 Task: Look for space in Clearfield, United States from 15th June, 2023 to 21st June, 2023 for 5 adults in price range Rs.14000 to Rs.25000. Place can be entire place with 3 bedrooms having 3 beds and 3 bathrooms. Property type can be house, flat, guest house. Booking option can be shelf check-in. Required host language is English.
Action: Mouse moved to (422, 88)
Screenshot: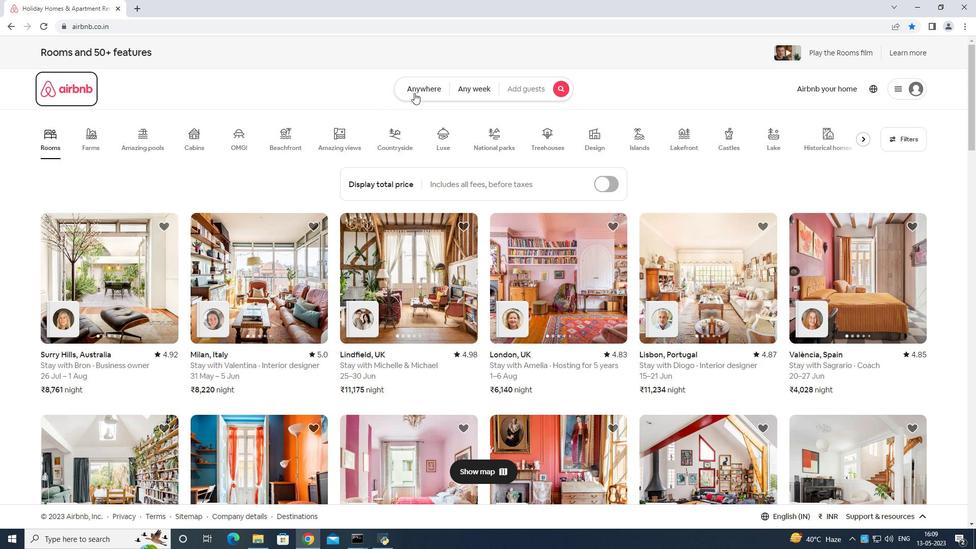 
Action: Mouse pressed left at (422, 88)
Screenshot: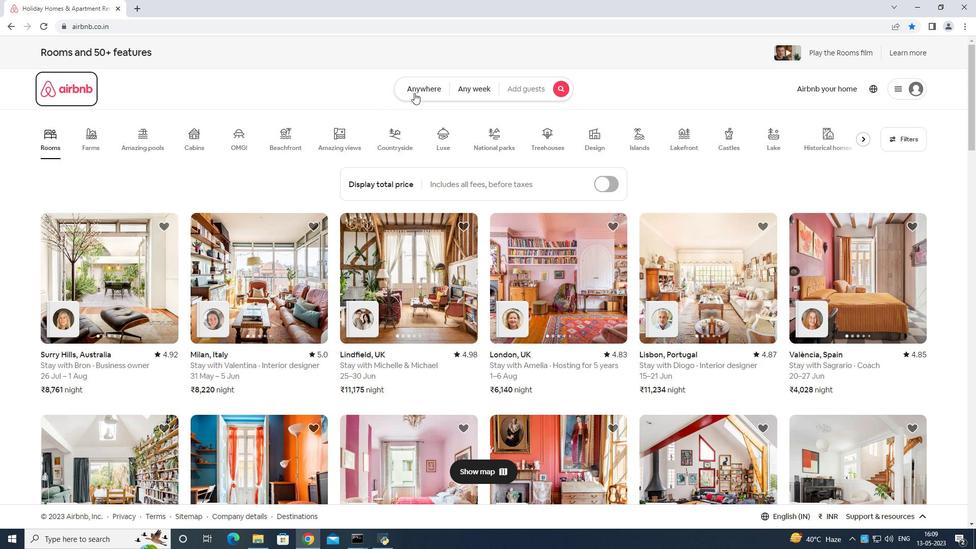 
Action: Mouse moved to (355, 124)
Screenshot: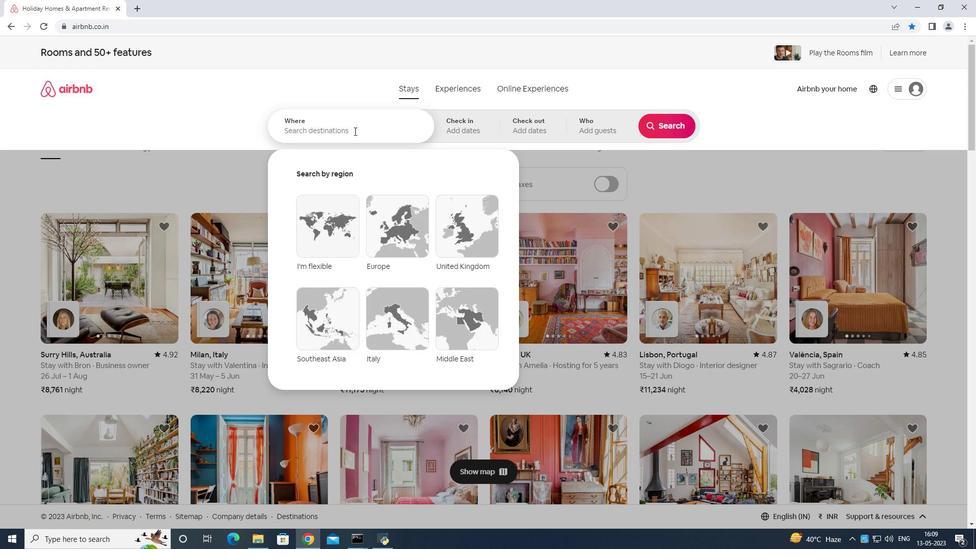
Action: Mouse pressed left at (355, 124)
Screenshot: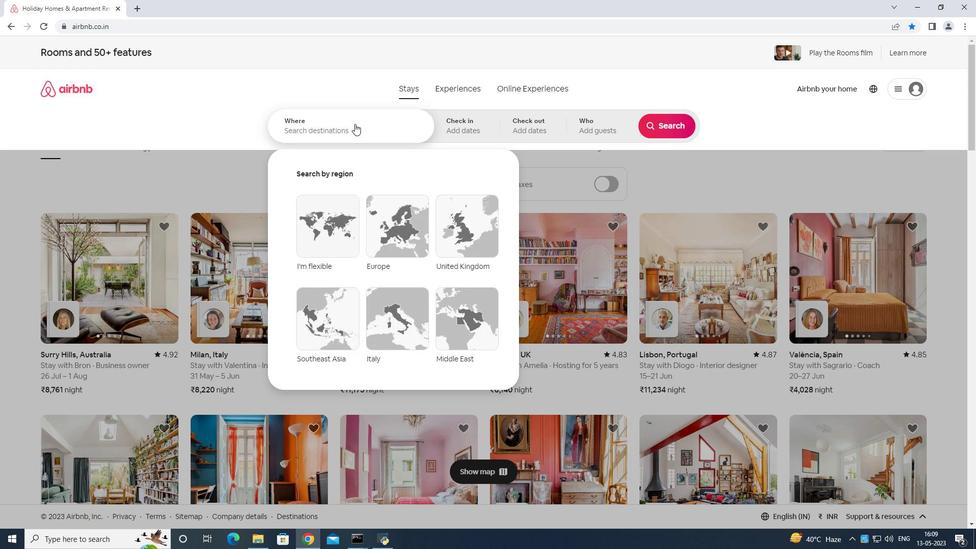 
Action: Mouse moved to (355, 124)
Screenshot: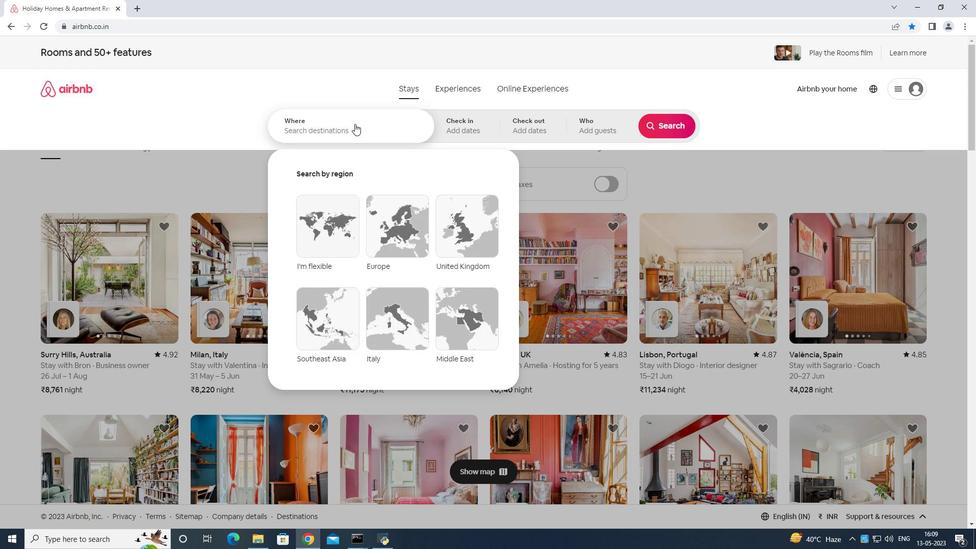 
Action: Key pressed <Key.shift>Clearfield<Key.space>united<Key.space>stt<Key.backspace>ates<Key.enter>
Screenshot: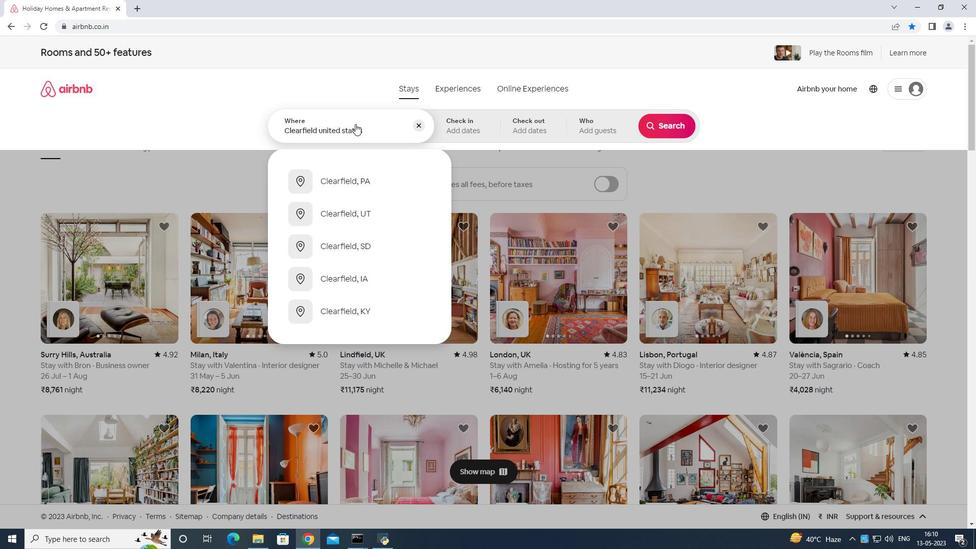 
Action: Mouse moved to (609, 298)
Screenshot: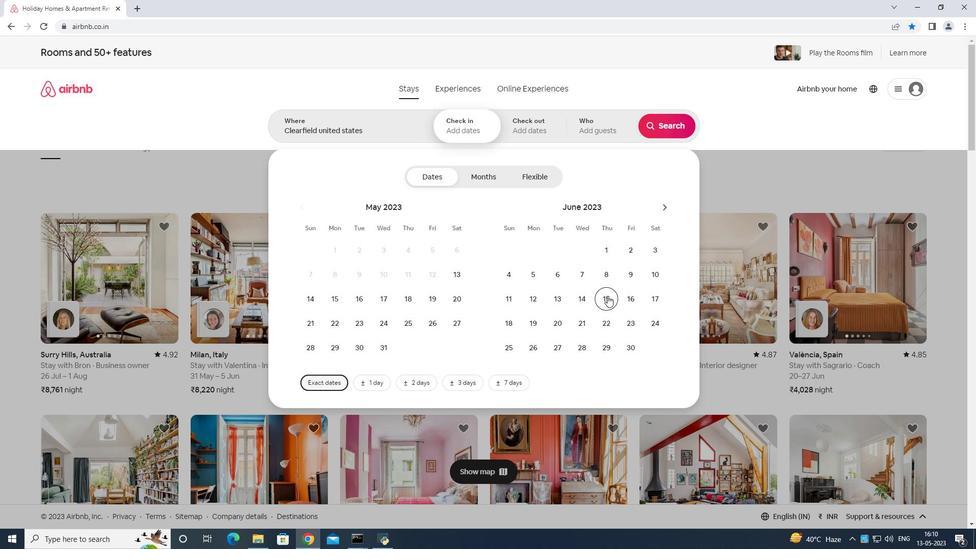 
Action: Mouse pressed left at (609, 298)
Screenshot: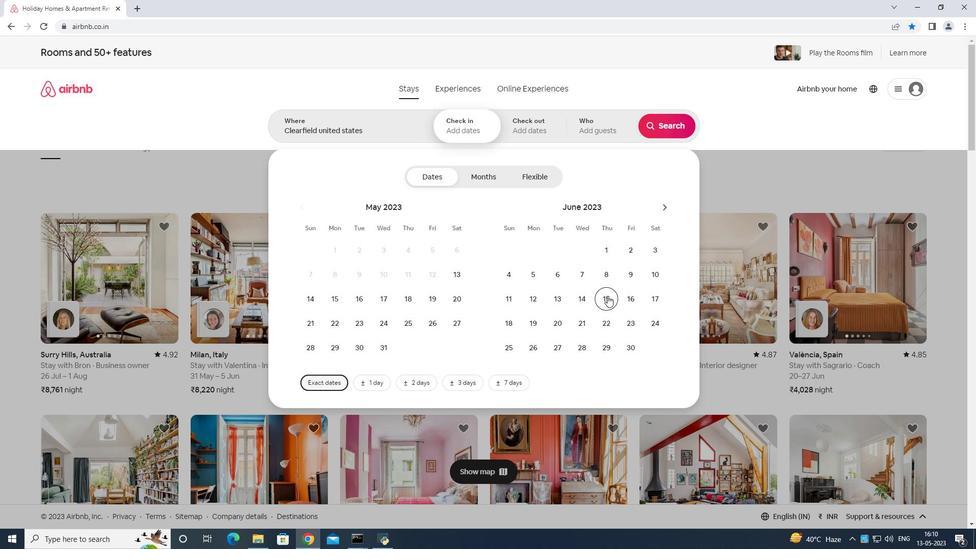 
Action: Mouse moved to (578, 315)
Screenshot: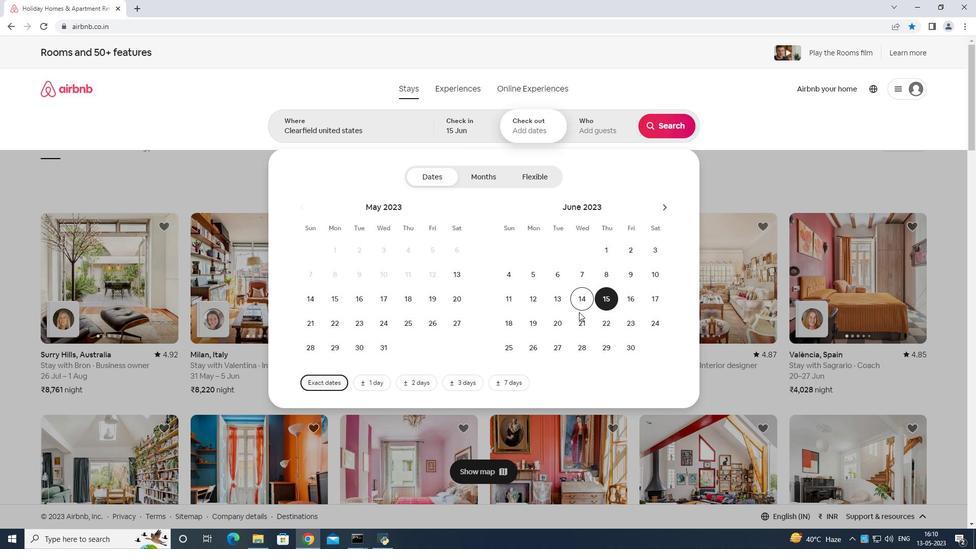 
Action: Mouse pressed left at (578, 315)
Screenshot: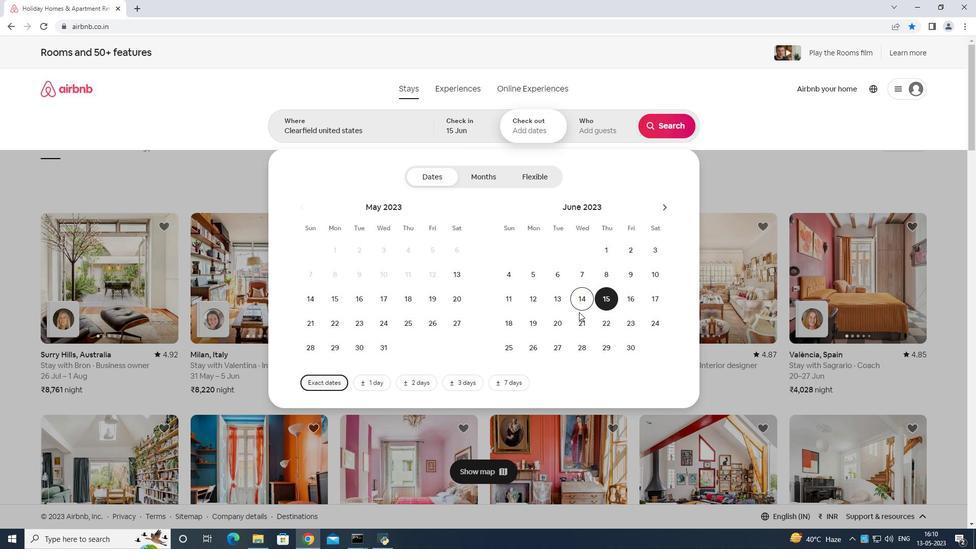 
Action: Mouse moved to (611, 117)
Screenshot: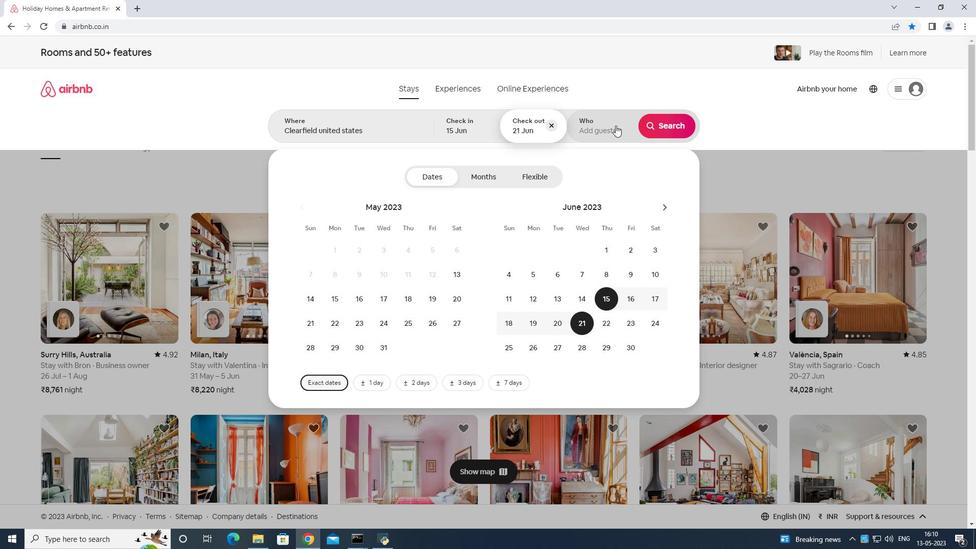 
Action: Mouse pressed left at (611, 117)
Screenshot: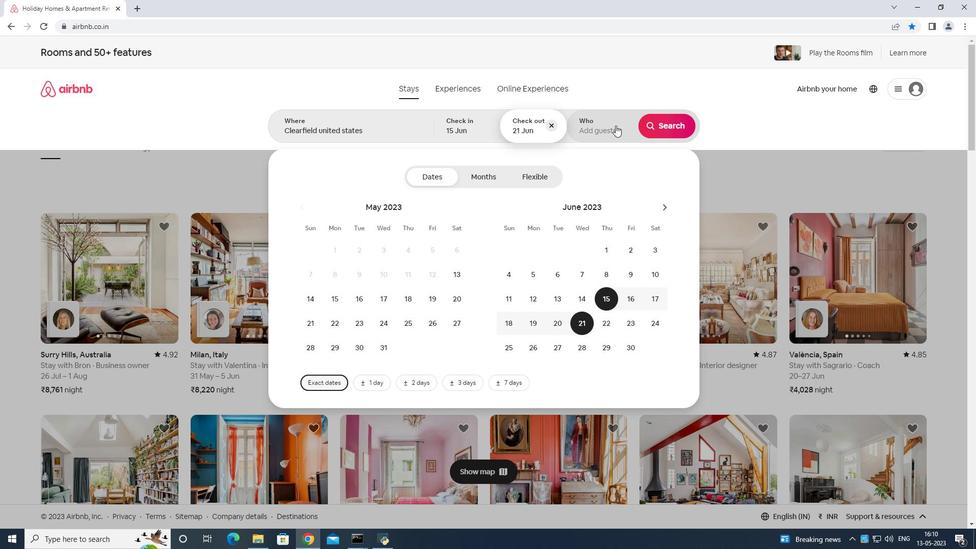 
Action: Mouse moved to (671, 174)
Screenshot: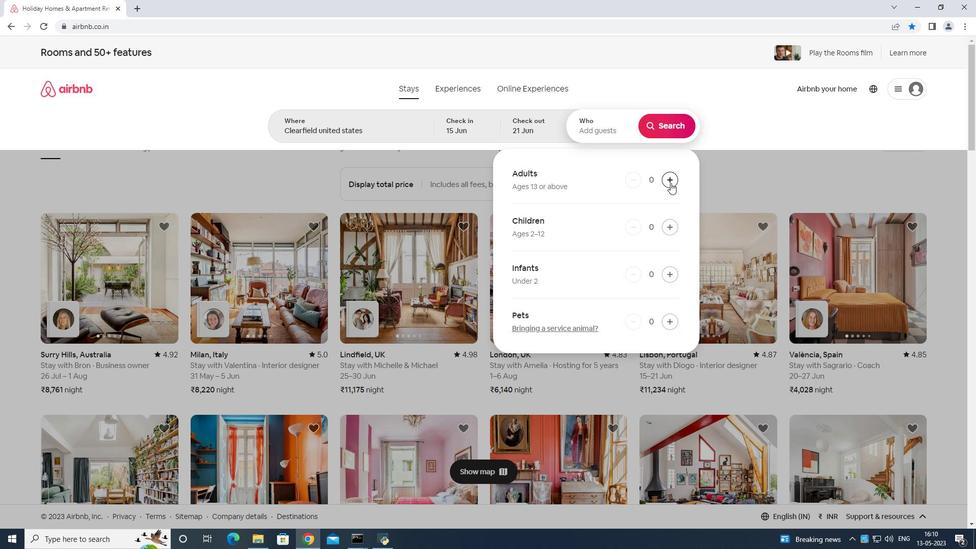 
Action: Mouse pressed left at (671, 174)
Screenshot: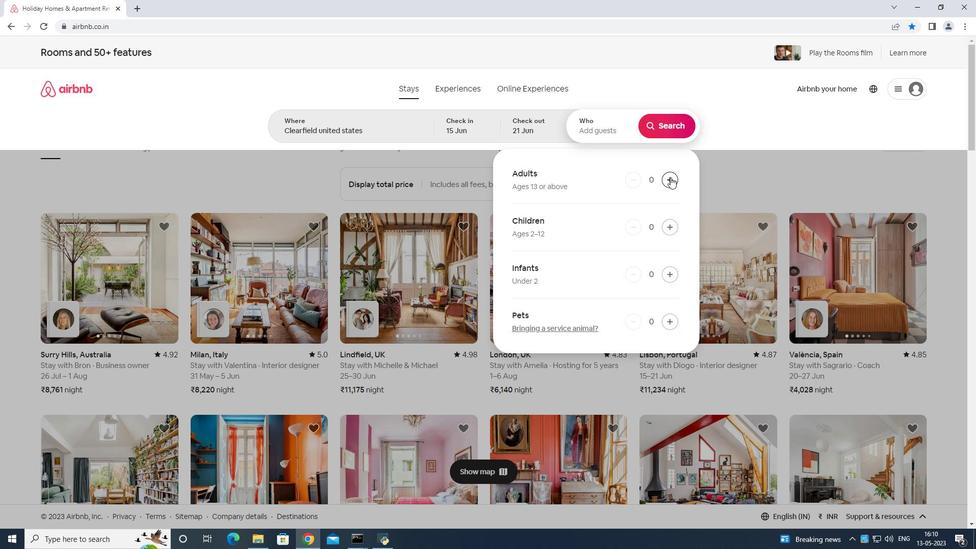 
Action: Mouse pressed left at (671, 174)
Screenshot: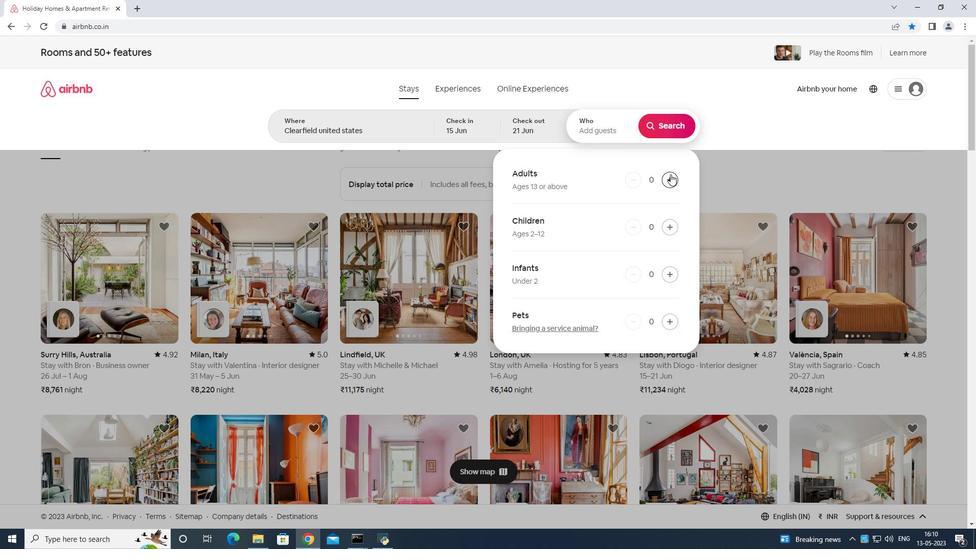 
Action: Mouse moved to (671, 174)
Screenshot: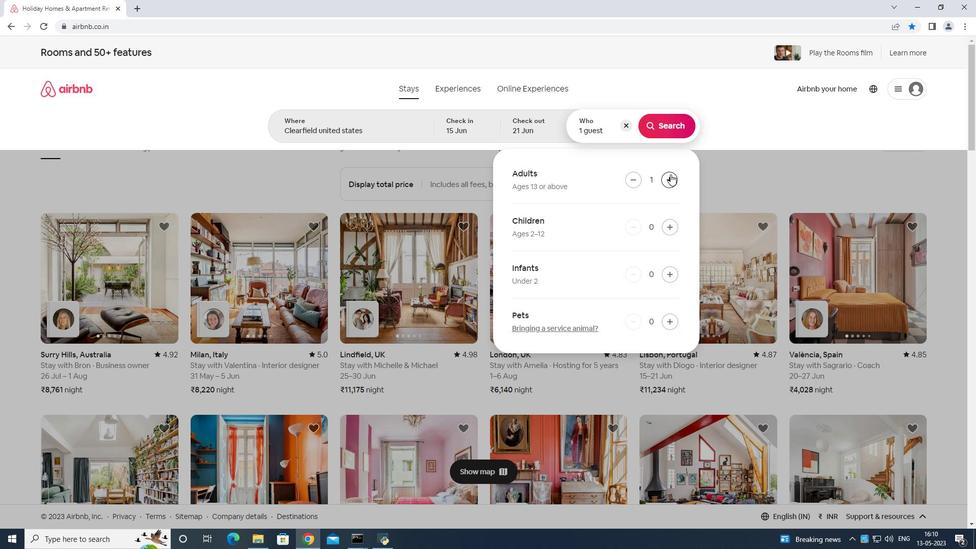 
Action: Mouse pressed left at (671, 174)
Screenshot: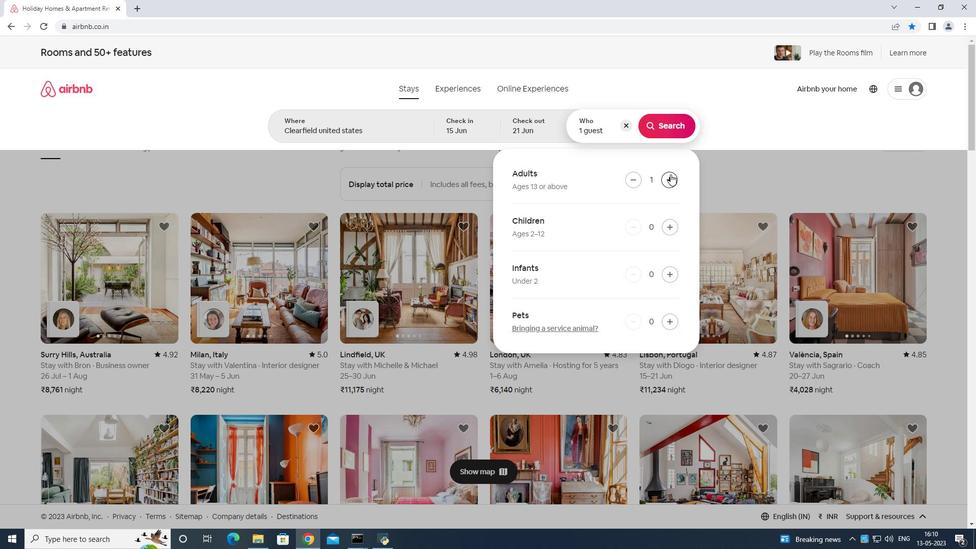 
Action: Mouse moved to (671, 174)
Screenshot: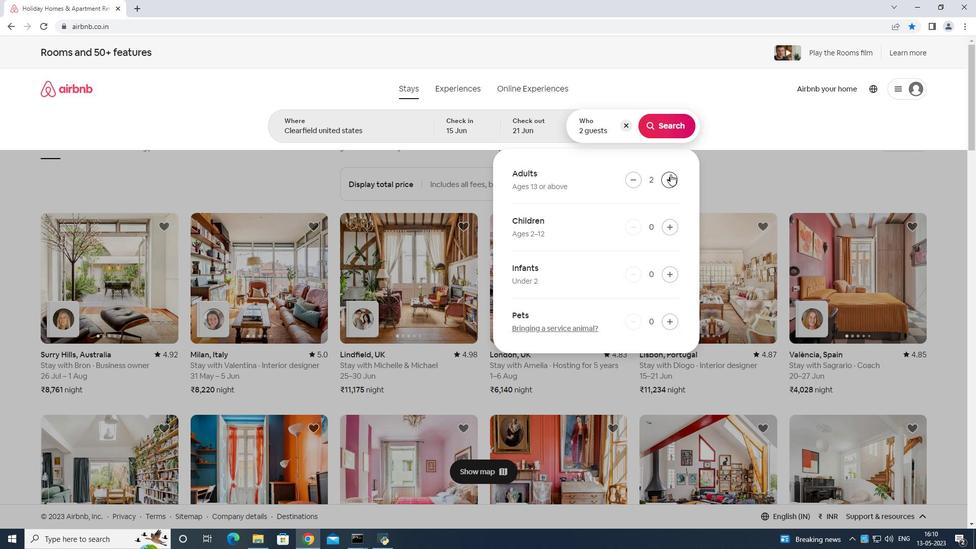 
Action: Mouse pressed left at (671, 174)
Screenshot: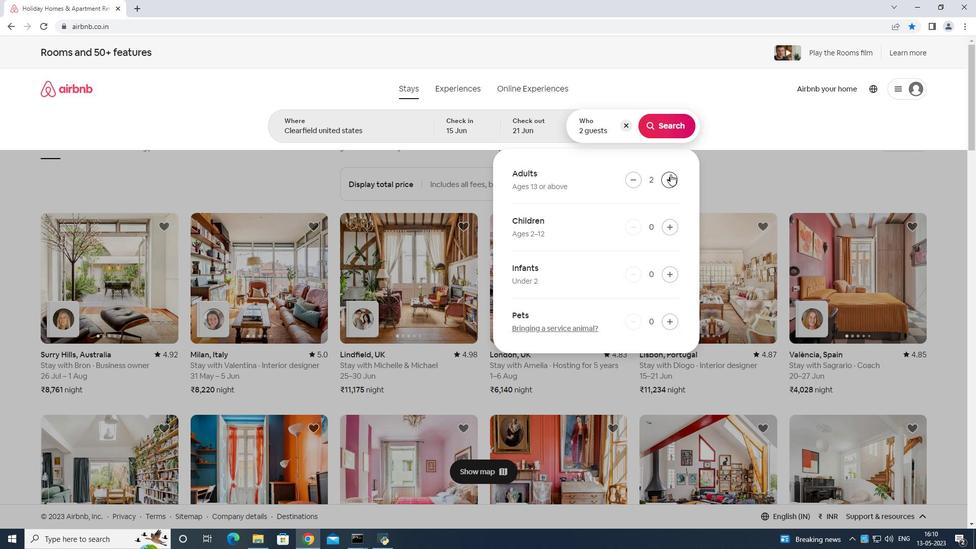 
Action: Mouse moved to (670, 174)
Screenshot: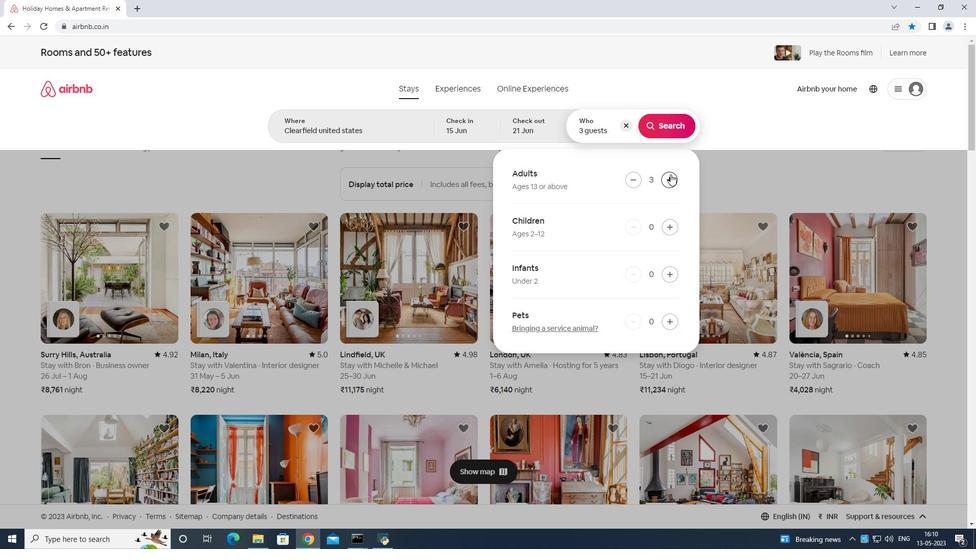 
Action: Mouse pressed left at (670, 174)
Screenshot: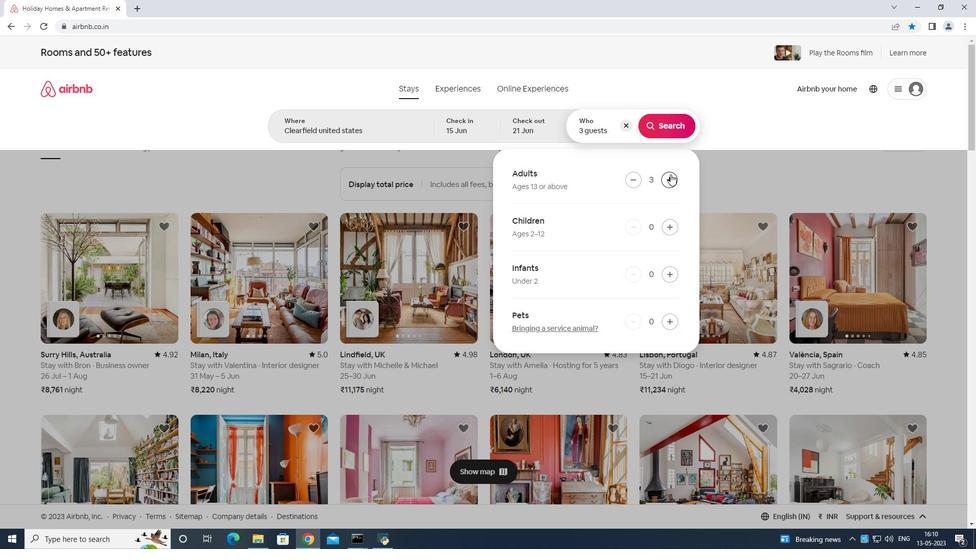 
Action: Mouse moved to (671, 126)
Screenshot: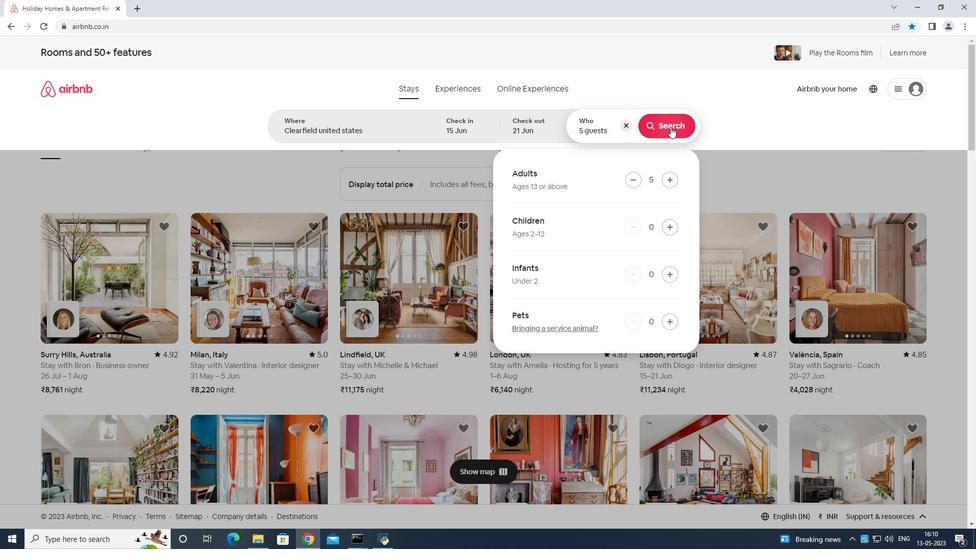
Action: Mouse pressed left at (671, 126)
Screenshot: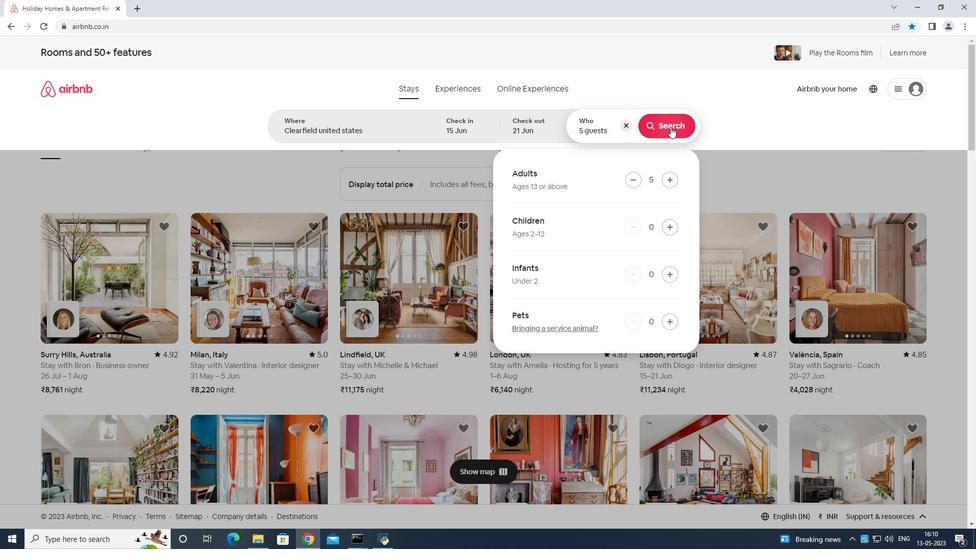 
Action: Mouse moved to (928, 88)
Screenshot: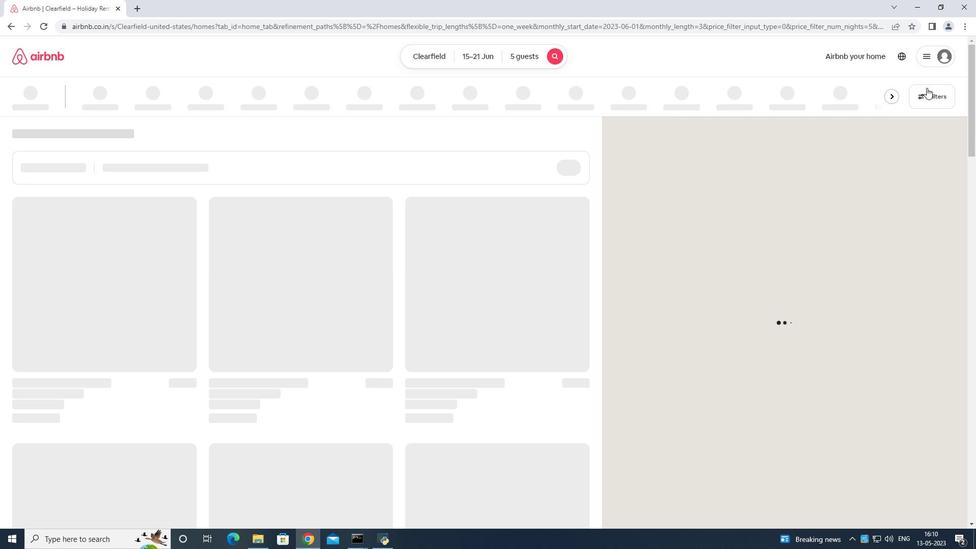 
Action: Mouse pressed left at (928, 88)
Screenshot: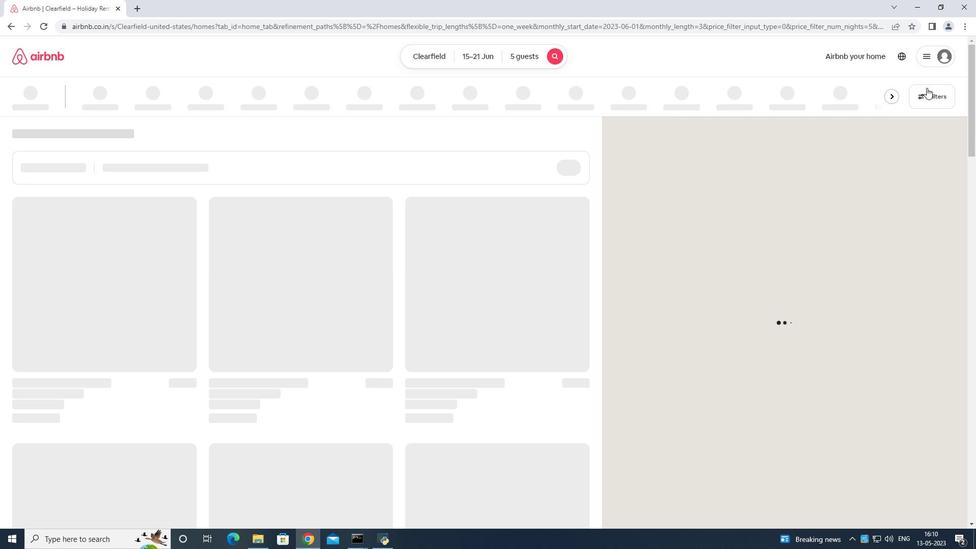 
Action: Mouse moved to (417, 345)
Screenshot: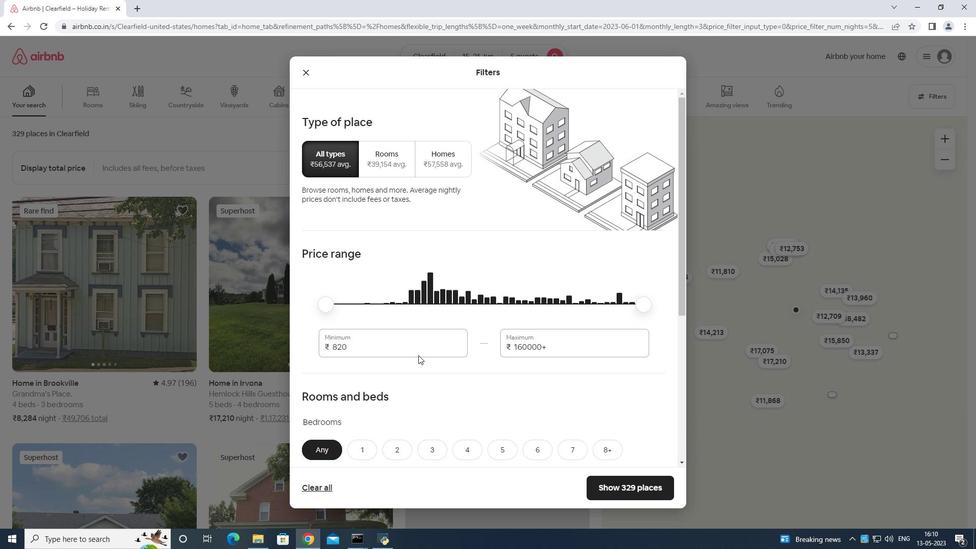 
Action: Mouse pressed left at (417, 345)
Screenshot: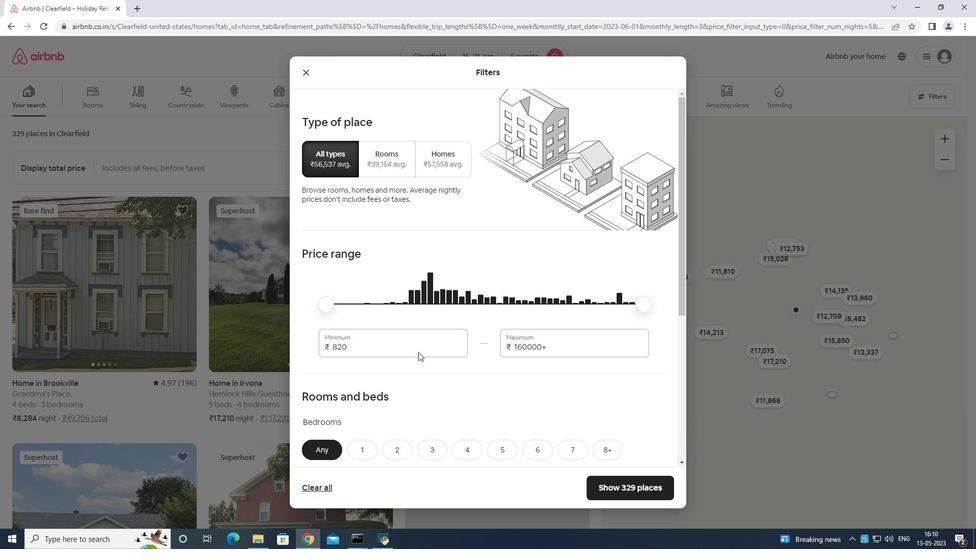 
Action: Mouse moved to (428, 336)
Screenshot: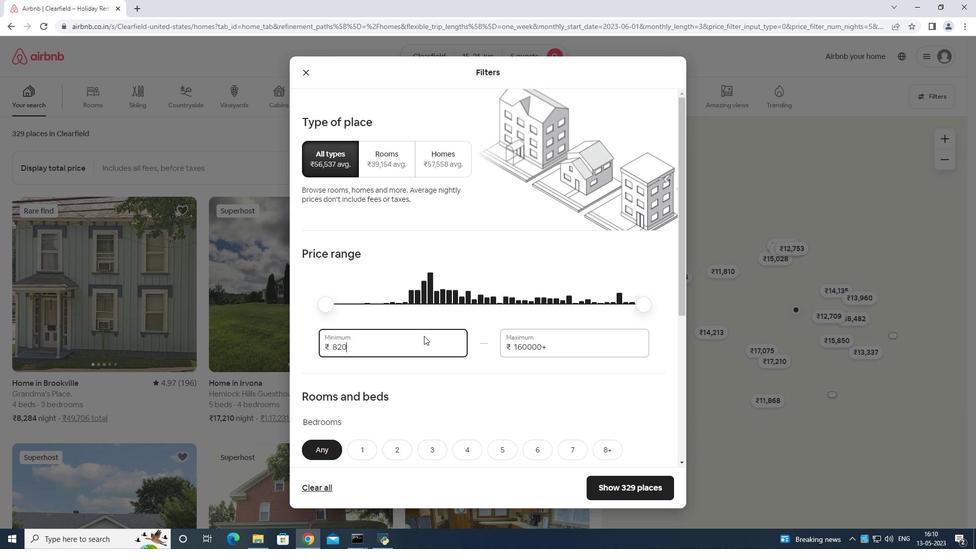 
Action: Key pressed <Key.backspace>
Screenshot: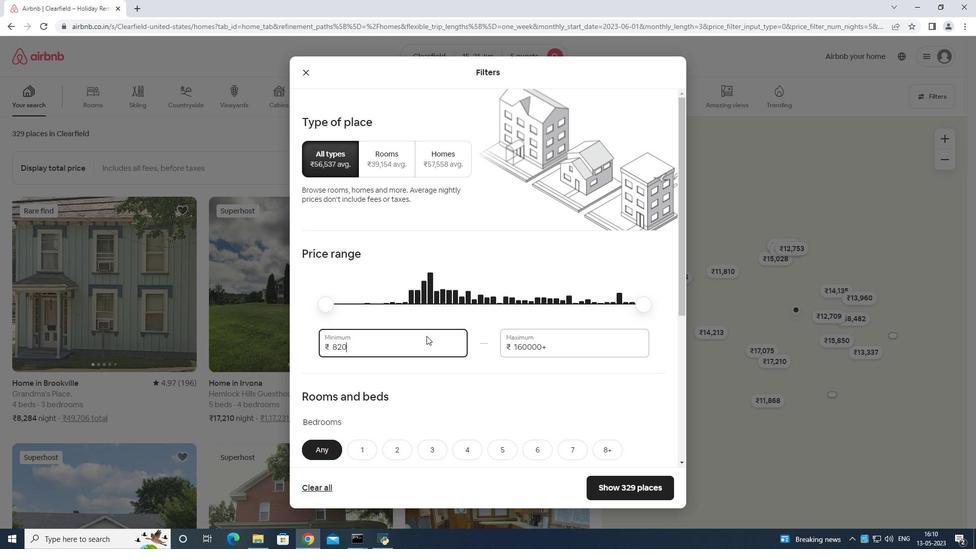 
Action: Mouse moved to (432, 333)
Screenshot: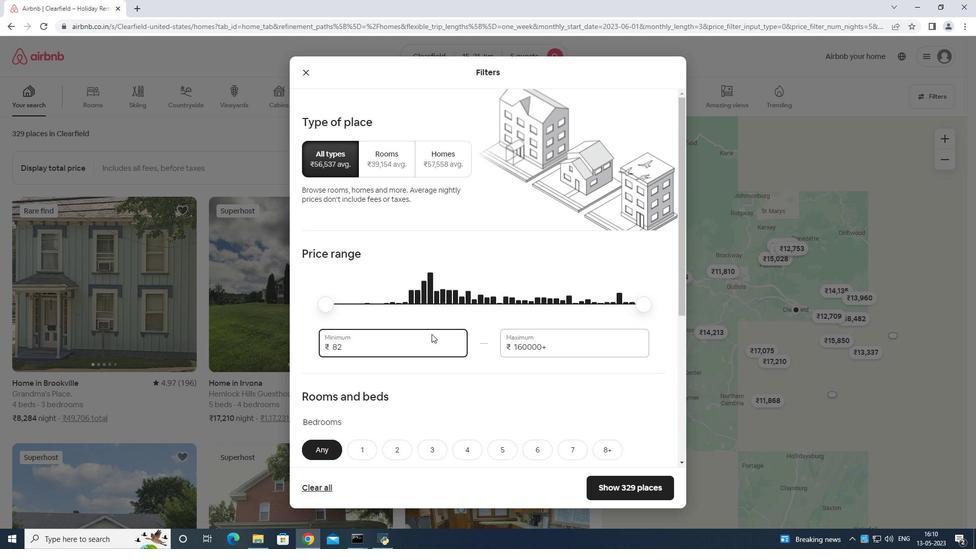 
Action: Key pressed <Key.backspace>
Screenshot: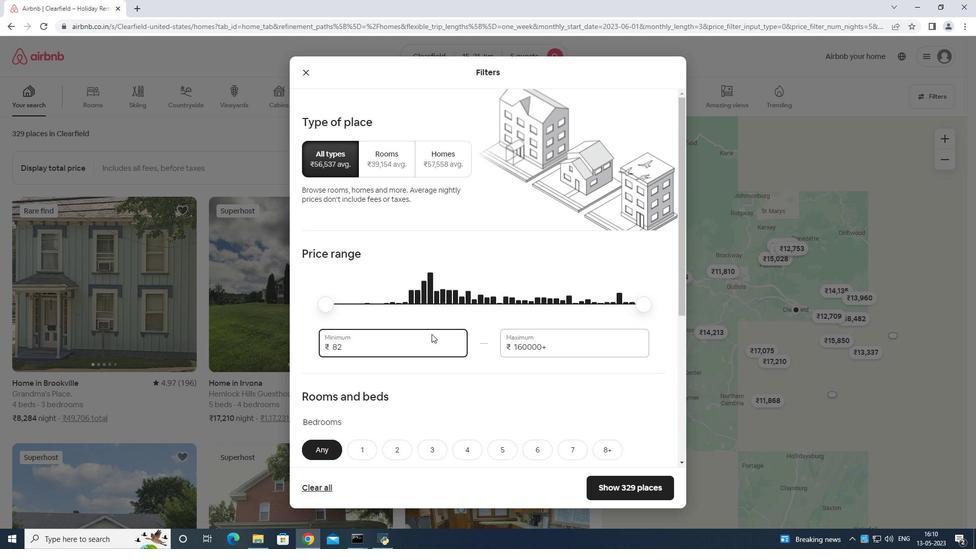 
Action: Mouse moved to (433, 332)
Screenshot: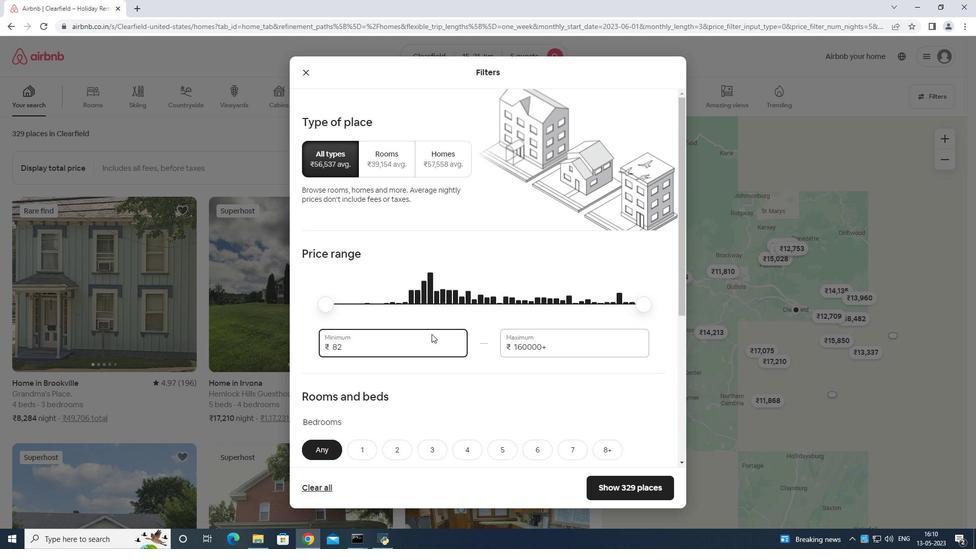 
Action: Key pressed <Key.backspace>
Screenshot: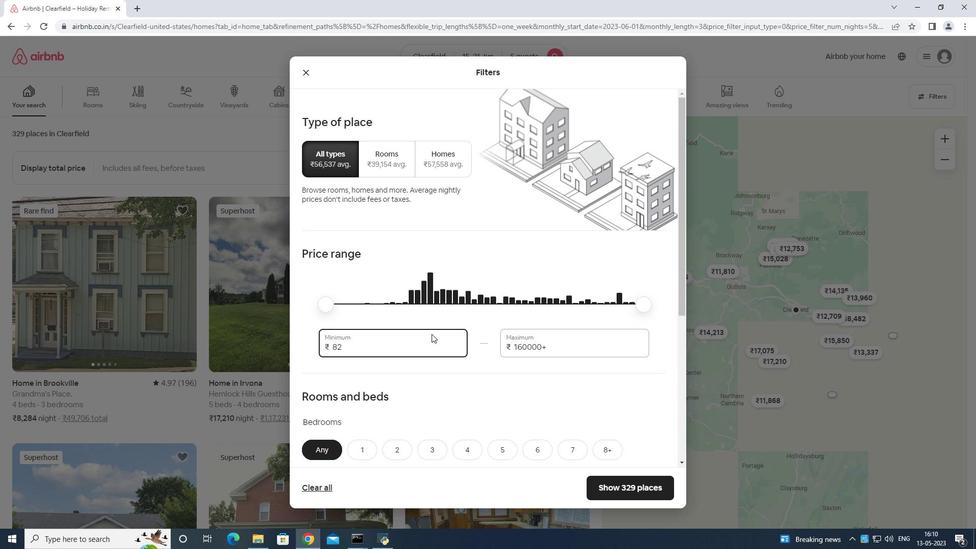 
Action: Mouse moved to (433, 332)
Screenshot: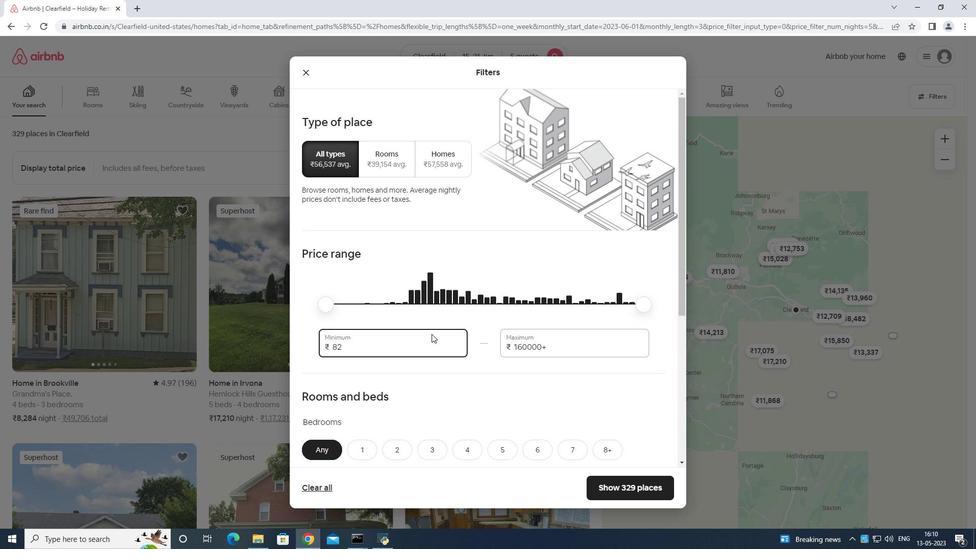 
Action: Key pressed <Key.backspace>
Screenshot: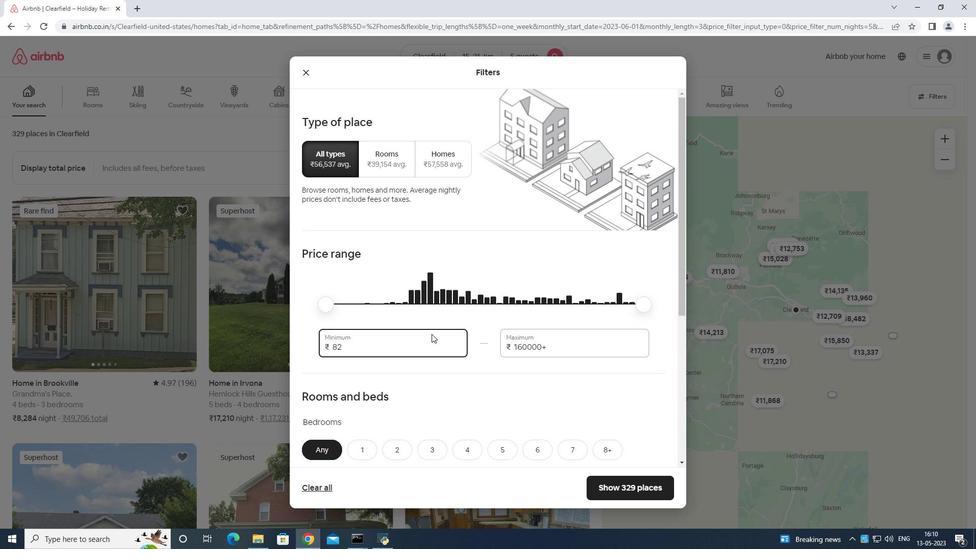 
Action: Mouse moved to (434, 332)
Screenshot: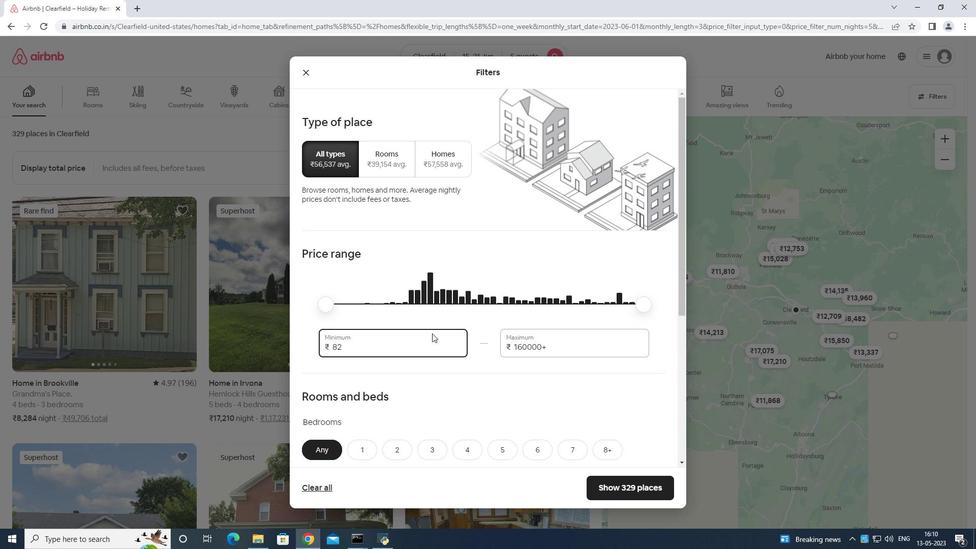 
Action: Key pressed <Key.backspace>
Screenshot: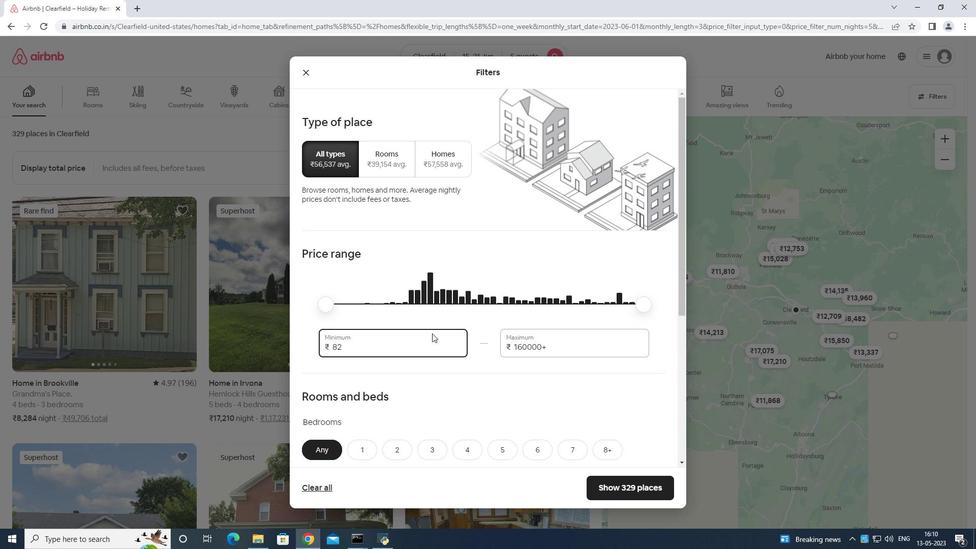 
Action: Mouse moved to (434, 332)
Screenshot: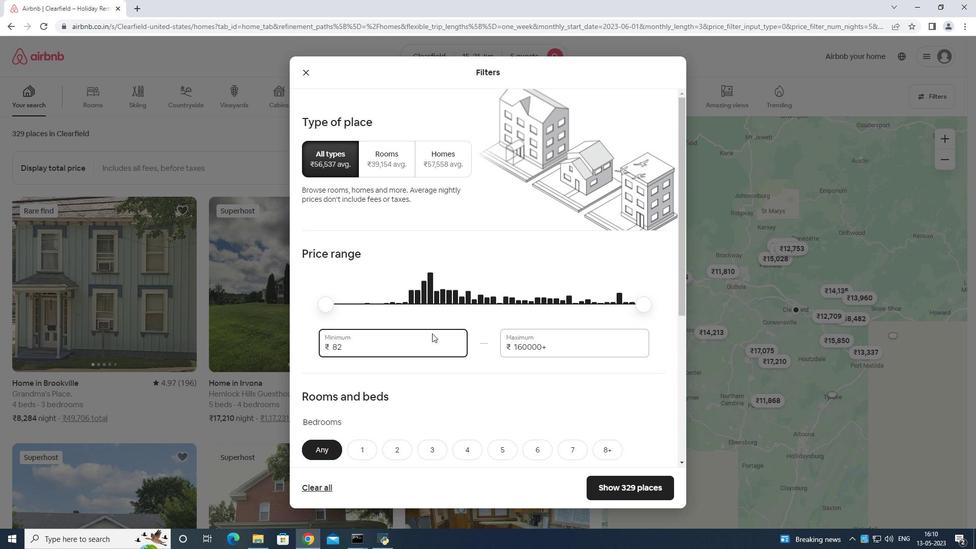 
Action: Key pressed <Key.backspace>
Screenshot: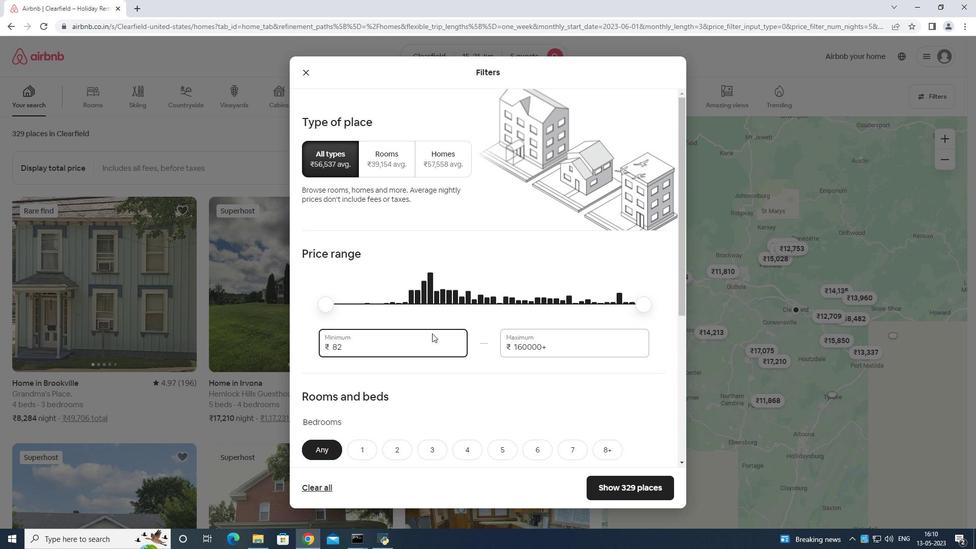 
Action: Mouse moved to (434, 331)
Screenshot: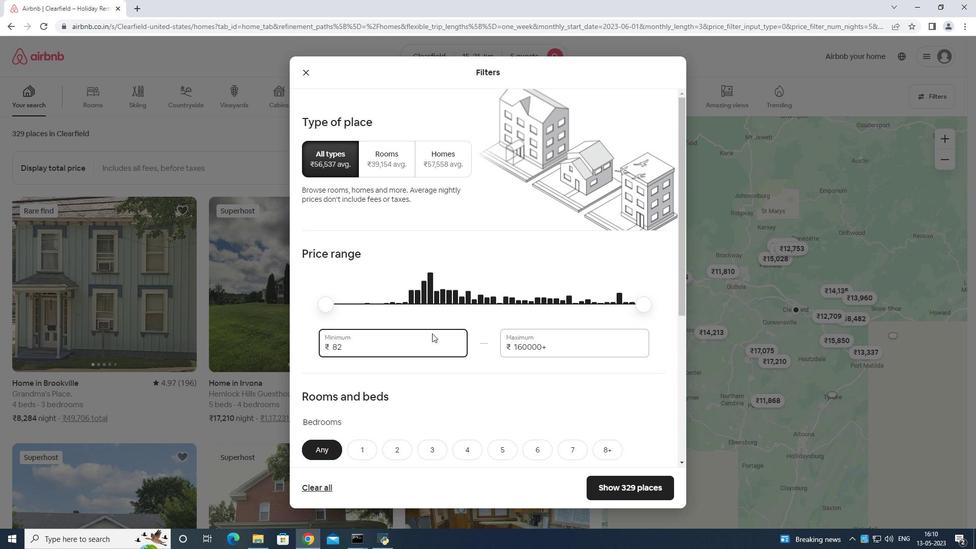 
Action: Key pressed <Key.backspace><Key.backspace>
Screenshot: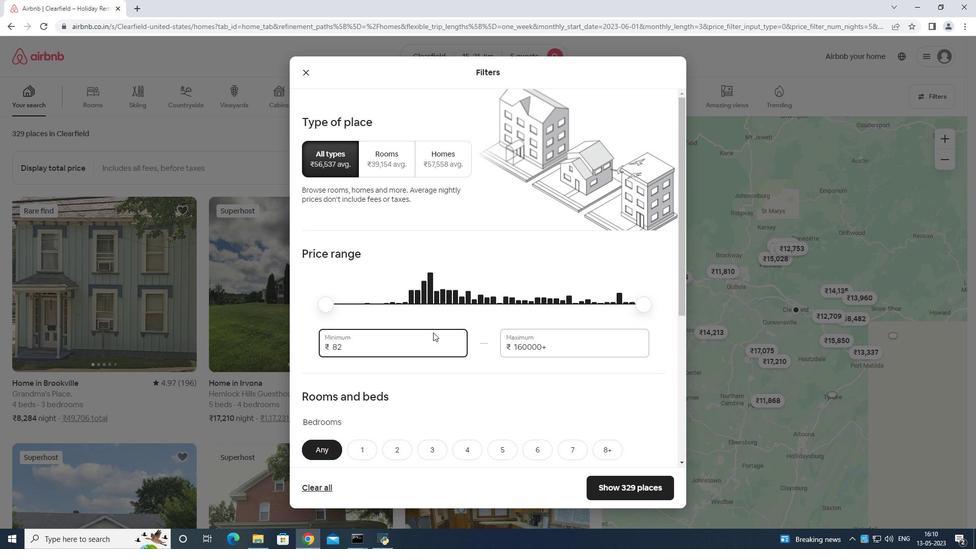 
Action: Mouse moved to (435, 331)
Screenshot: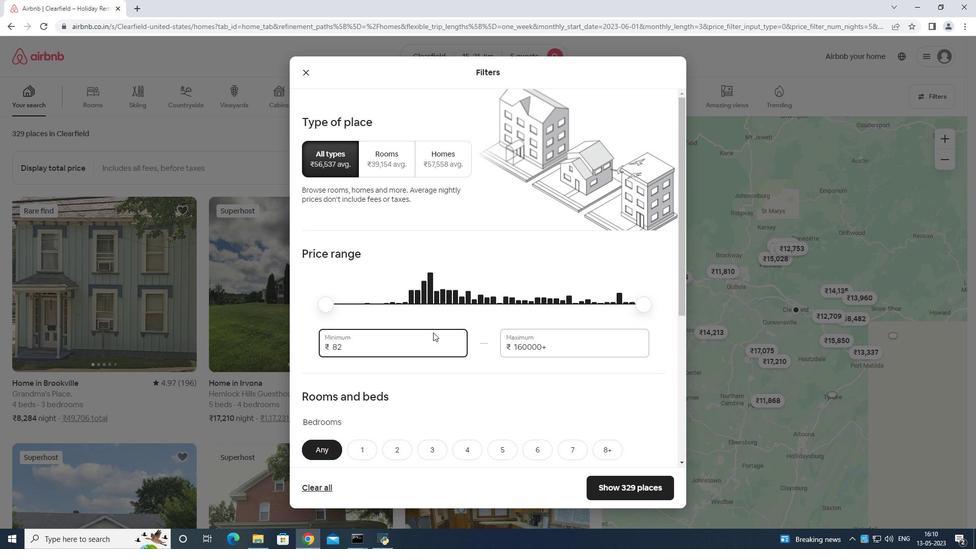 
Action: Key pressed <Key.backspace>1
Screenshot: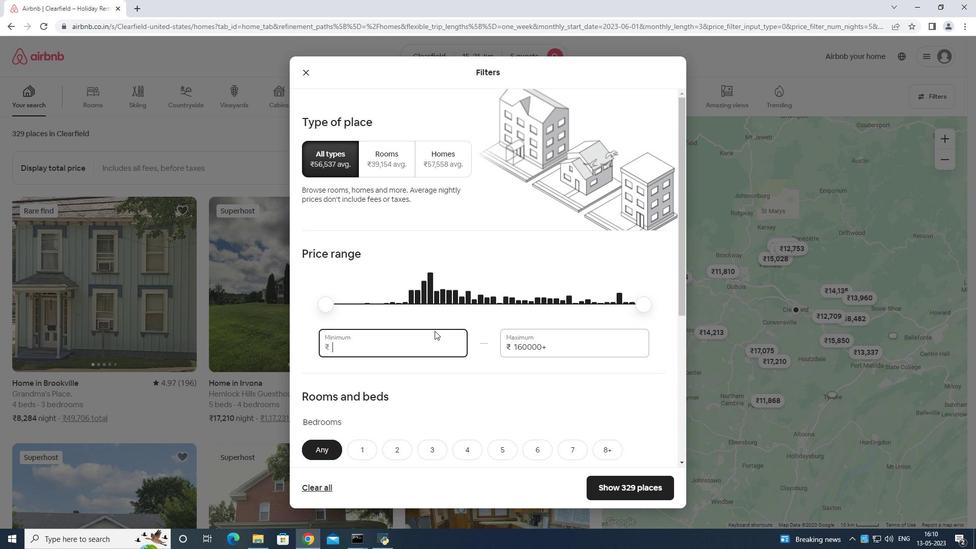 
Action: Mouse moved to (438, 330)
Screenshot: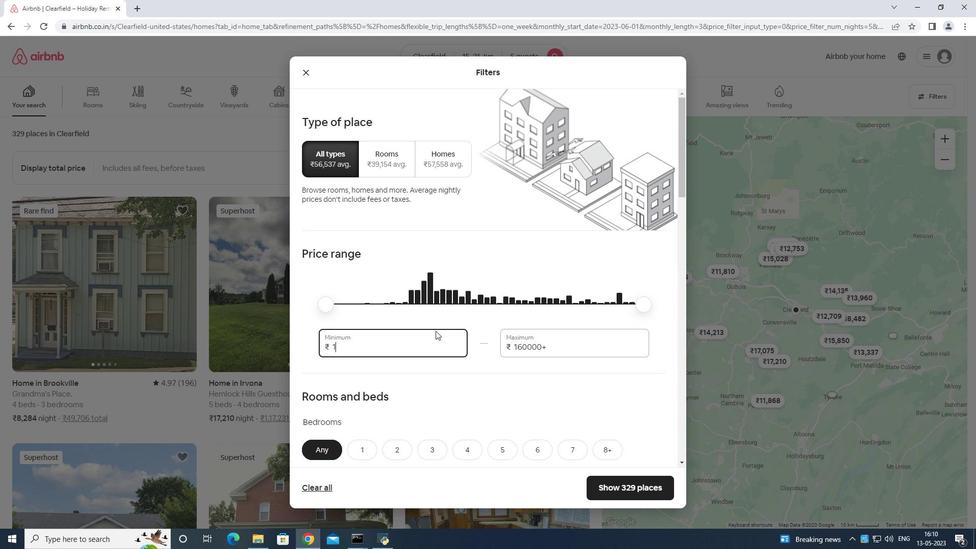 
Action: Key pressed 4000
Screenshot: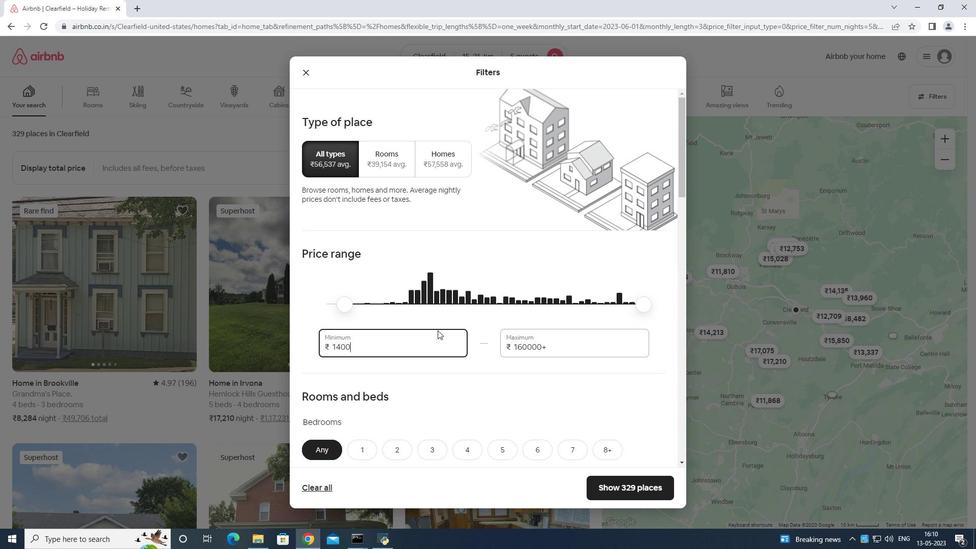 
Action: Mouse moved to (569, 345)
Screenshot: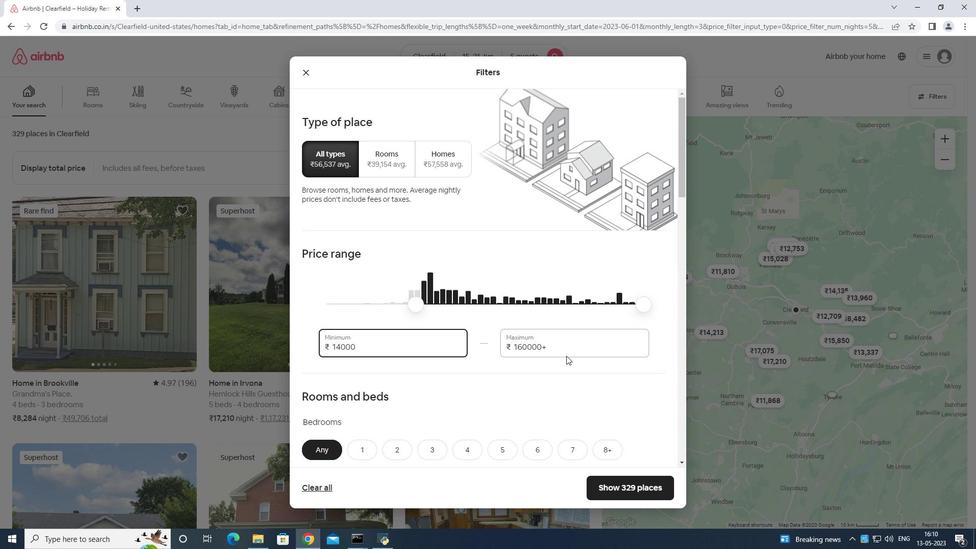 
Action: Mouse pressed left at (569, 345)
Screenshot: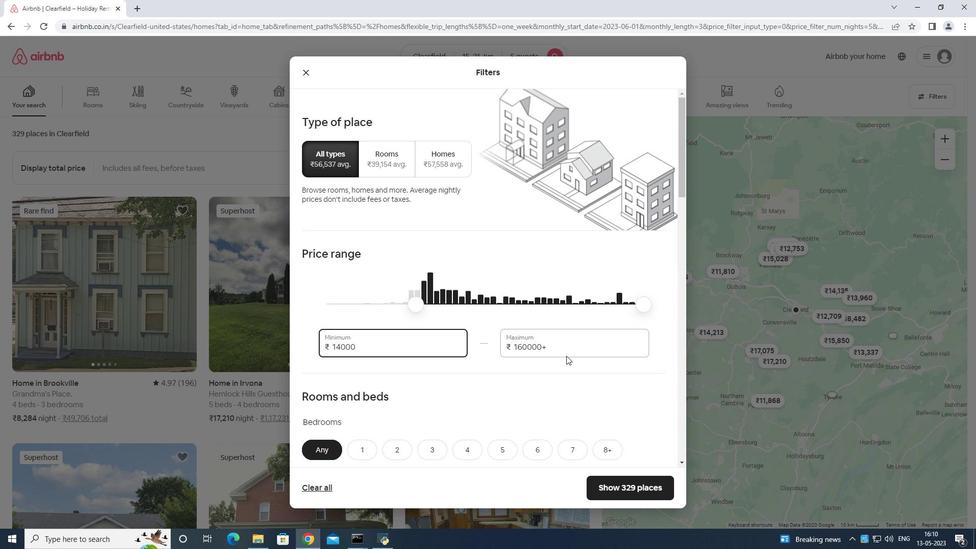 
Action: Mouse moved to (572, 335)
Screenshot: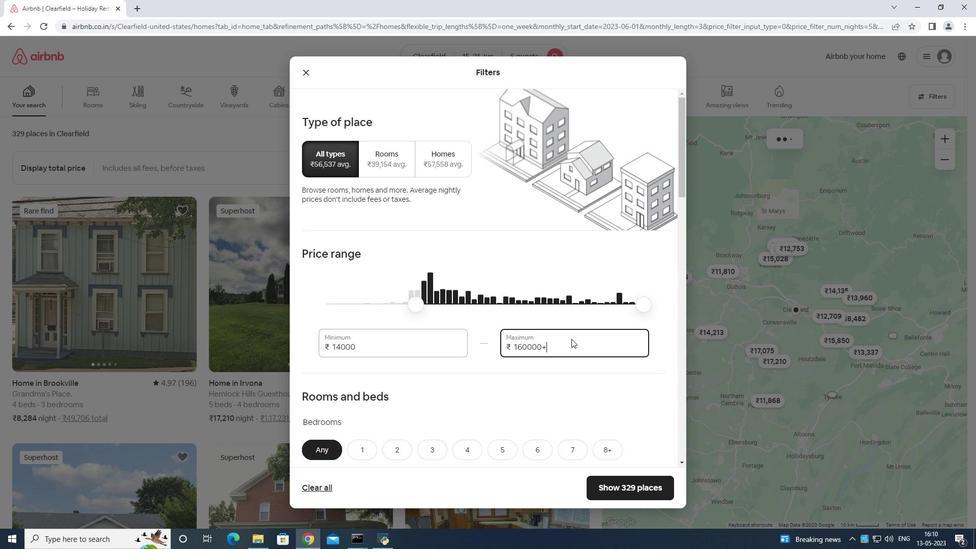 
Action: Key pressed <Key.backspace><Key.backspace><Key.backspace><Key.backspace><Key.backspace><Key.backspace><Key.backspace><Key.backspace><Key.backspace><Key.backspace><Key.backspace><Key.backspace><Key.backspace><Key.backspace><Key.backspace><Key.backspace>2
Screenshot: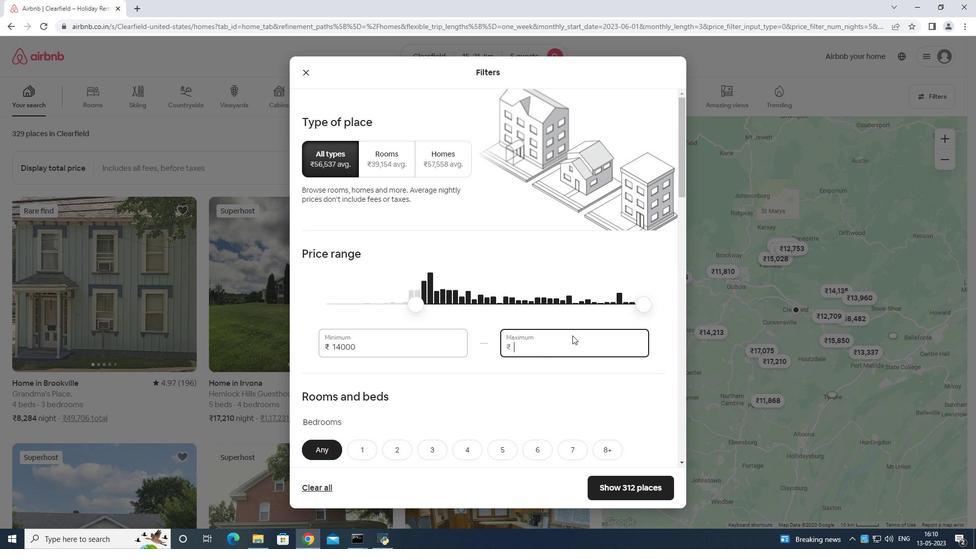 
Action: Mouse moved to (573, 335)
Screenshot: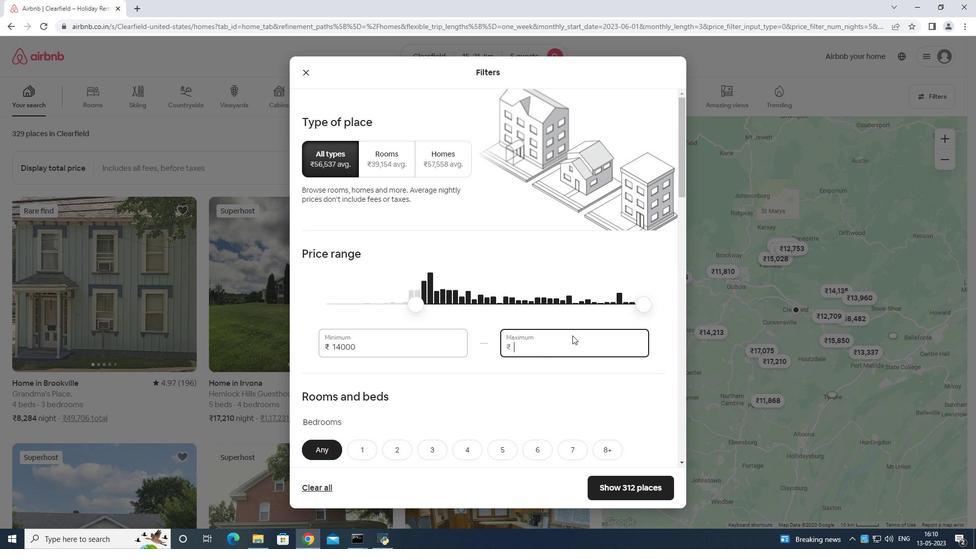 
Action: Key pressed 5
Screenshot: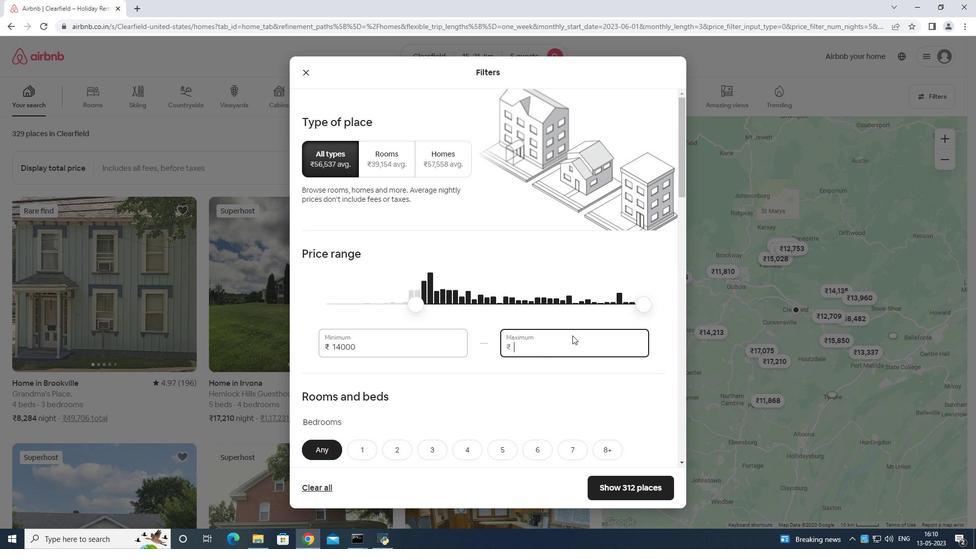 
Action: Mouse moved to (573, 335)
Screenshot: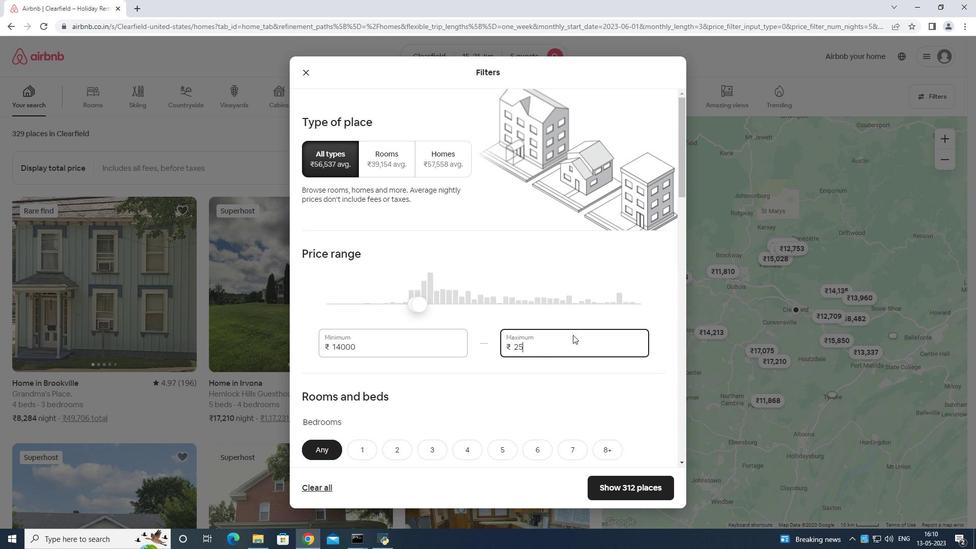 
Action: Key pressed 0
Screenshot: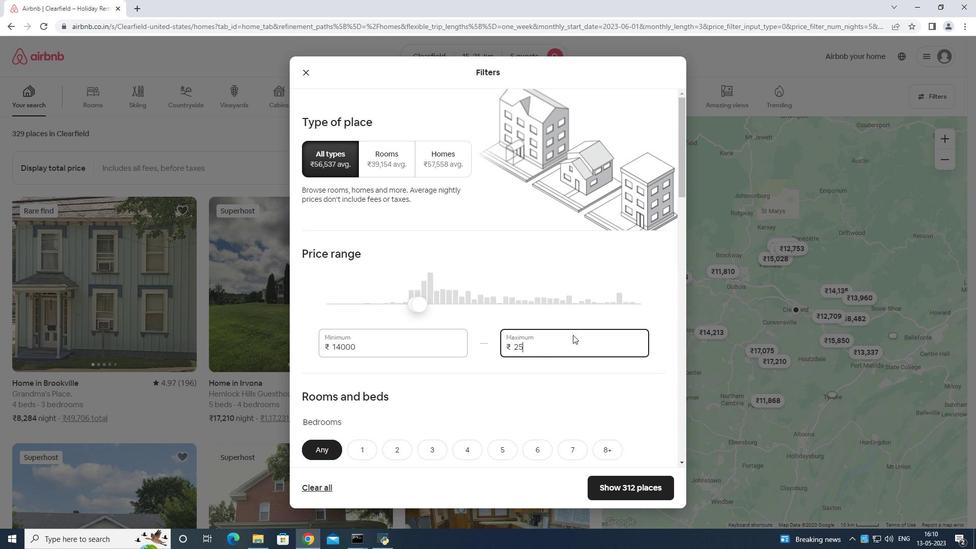 
Action: Mouse moved to (573, 334)
Screenshot: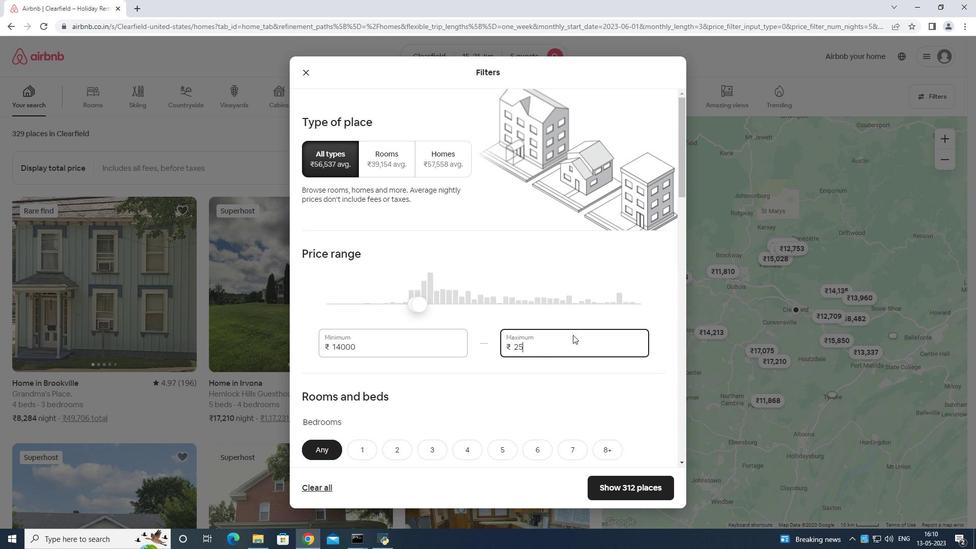 
Action: Key pressed 00
Screenshot: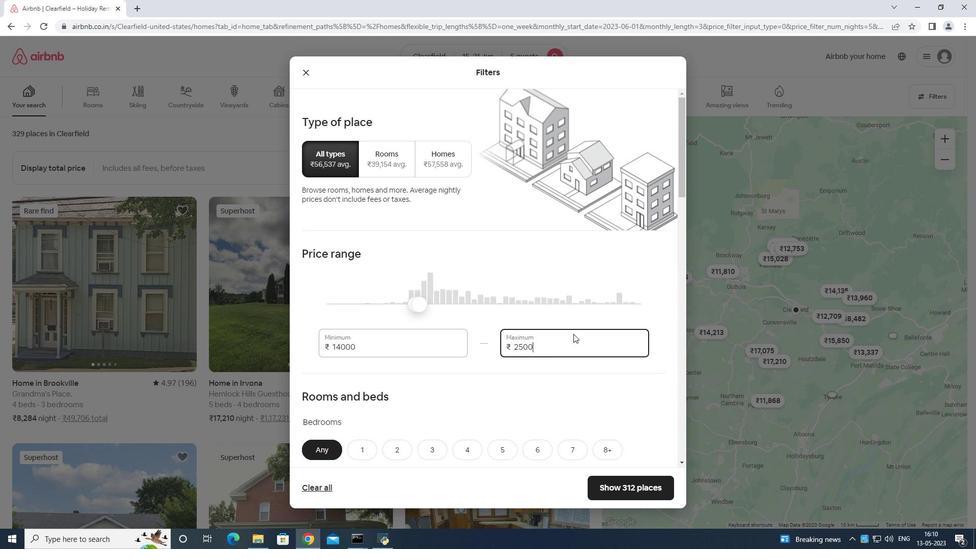 
Action: Mouse moved to (575, 332)
Screenshot: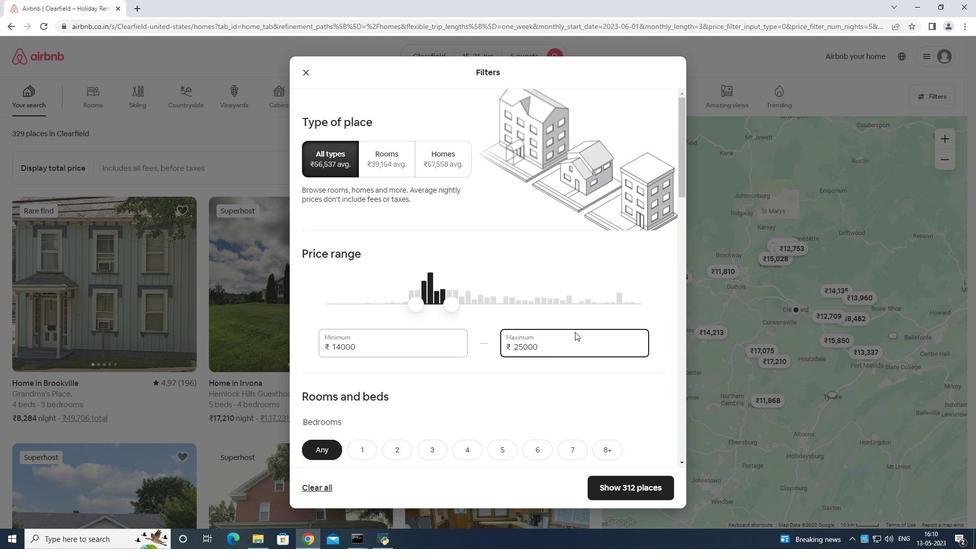 
Action: Mouse scrolled (575, 332) with delta (0, 0)
Screenshot: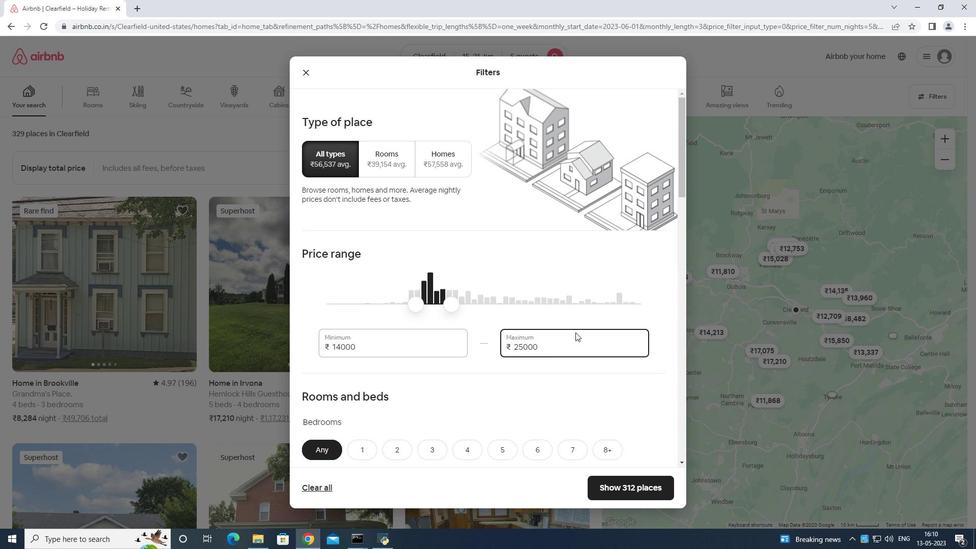 
Action: Mouse moved to (576, 334)
Screenshot: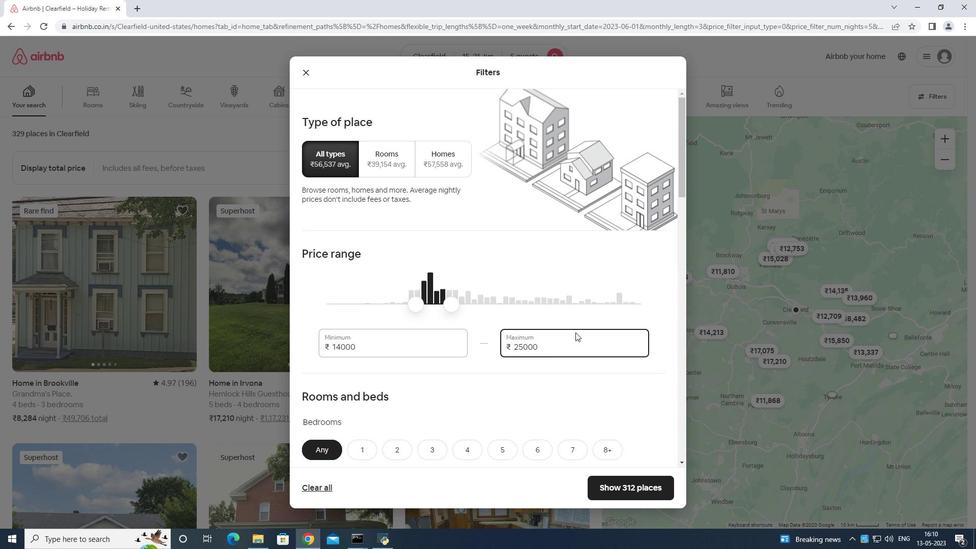 
Action: Mouse scrolled (576, 333) with delta (0, 0)
Screenshot: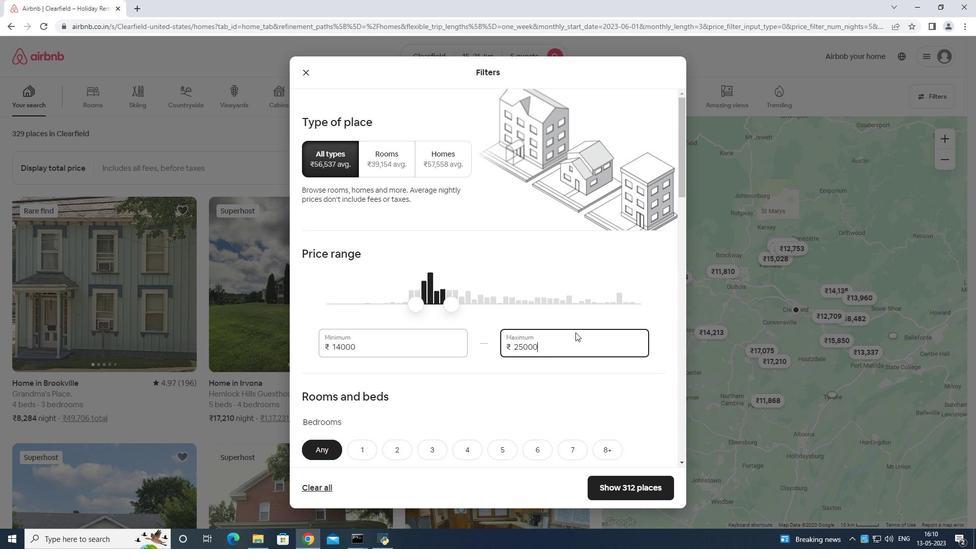 
Action: Mouse moved to (576, 335)
Screenshot: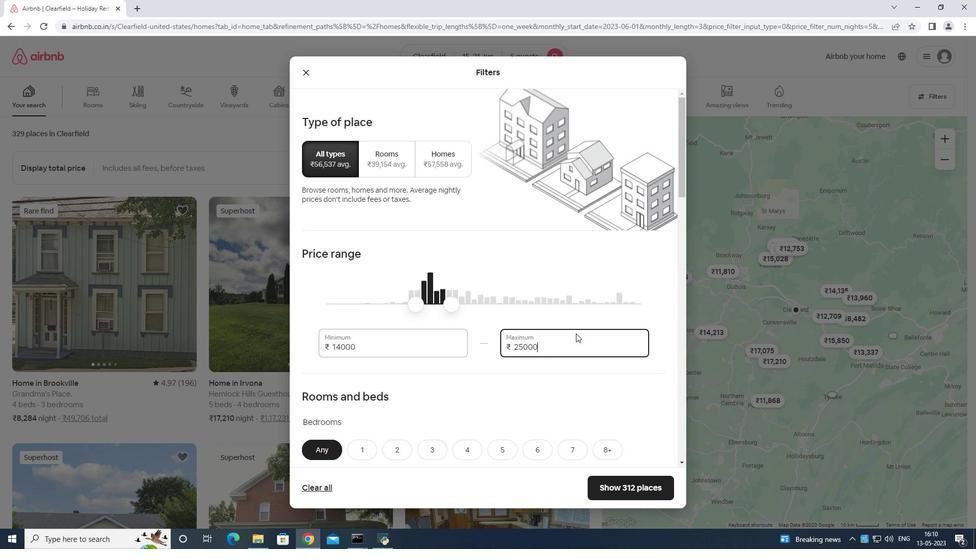 
Action: Mouse scrolled (576, 334) with delta (0, 0)
Screenshot: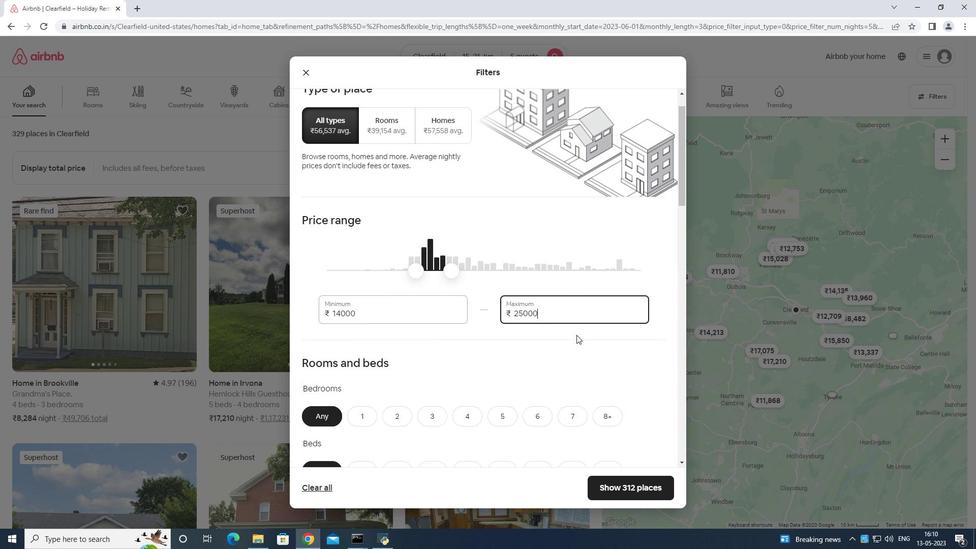 
Action: Mouse moved to (440, 295)
Screenshot: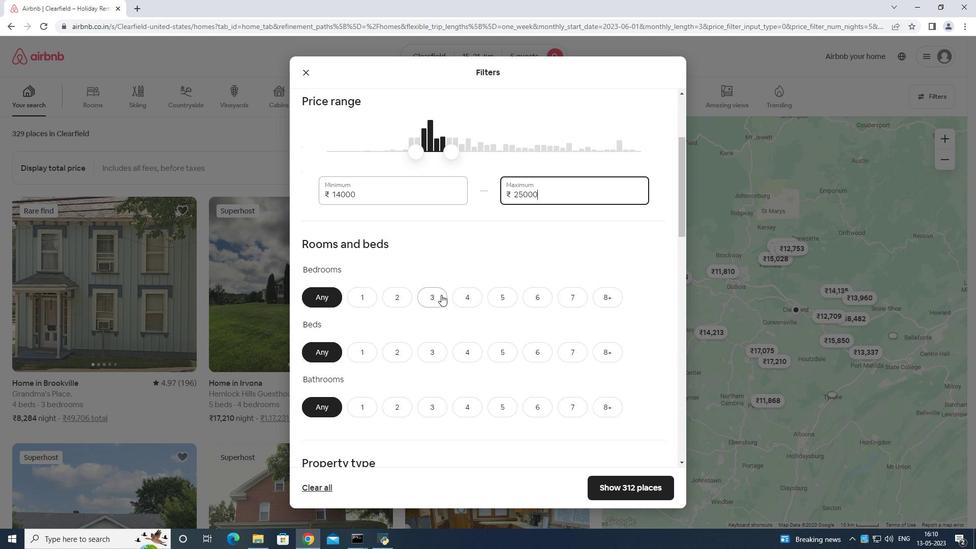 
Action: Mouse pressed left at (440, 295)
Screenshot: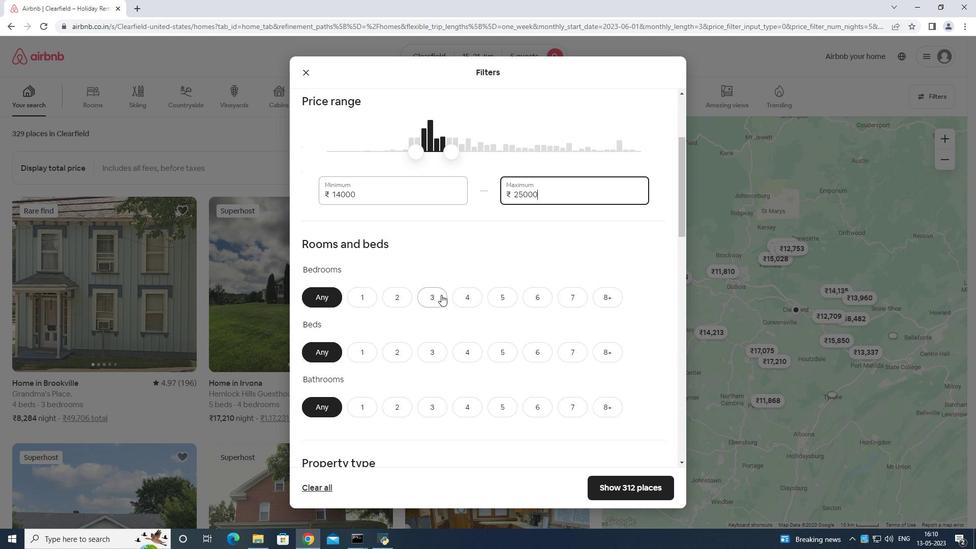 
Action: Mouse moved to (437, 342)
Screenshot: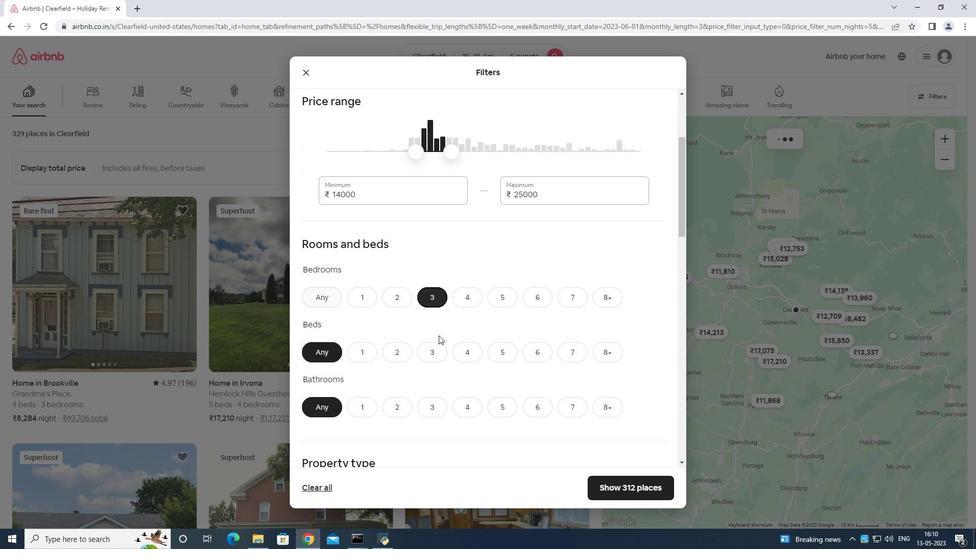 
Action: Mouse pressed left at (437, 342)
Screenshot: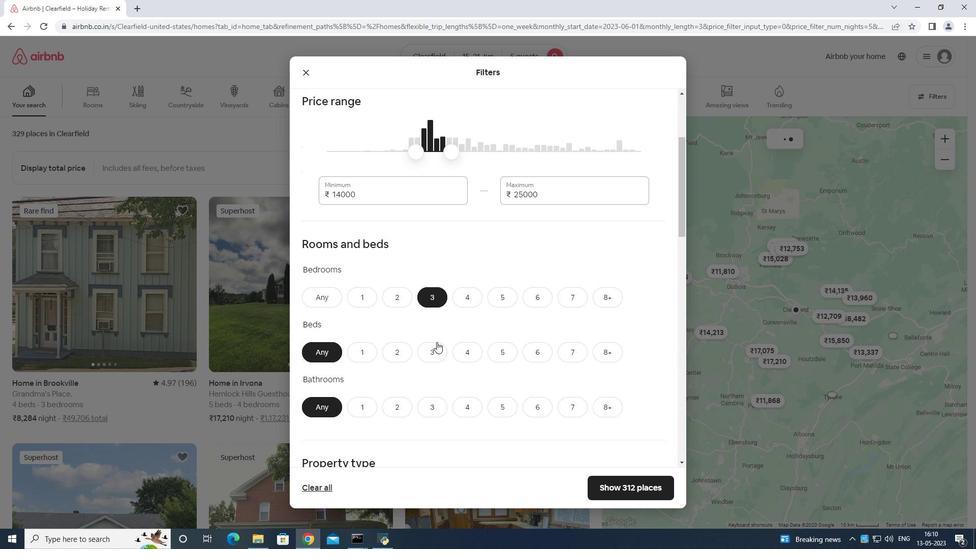 
Action: Mouse moved to (427, 404)
Screenshot: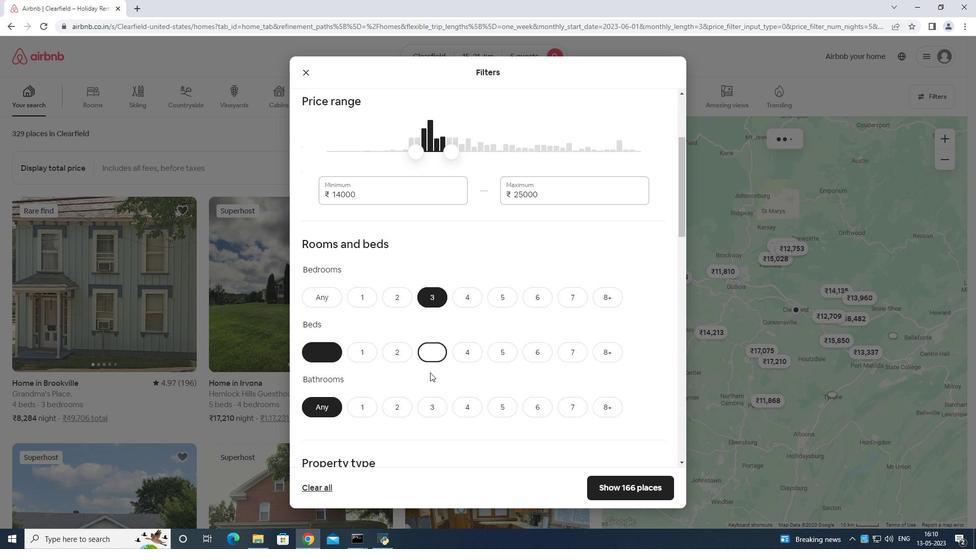 
Action: Mouse pressed left at (427, 404)
Screenshot: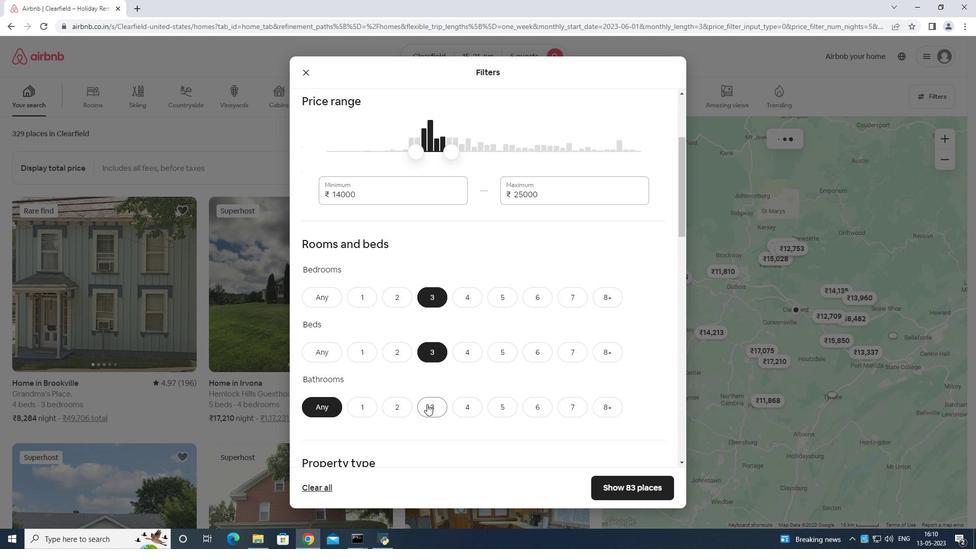 
Action: Mouse moved to (458, 359)
Screenshot: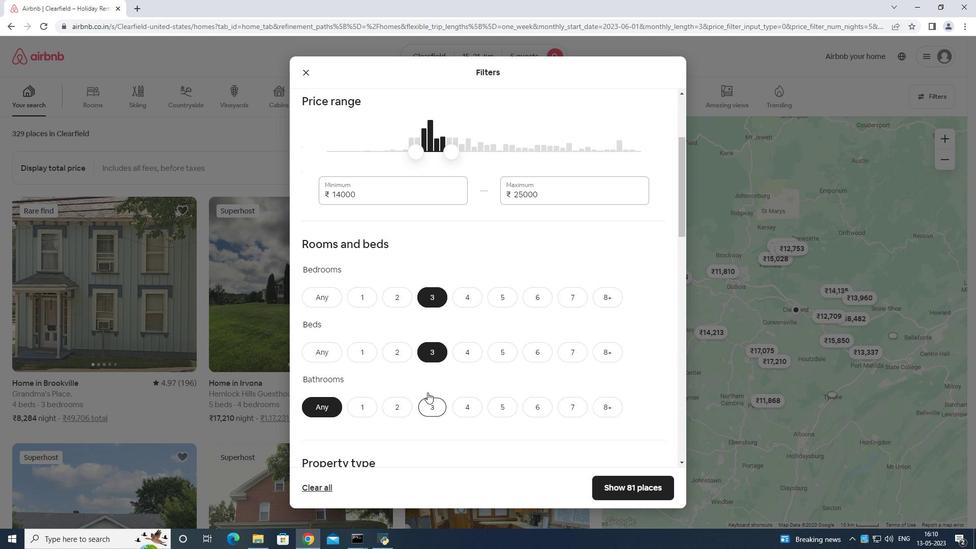 
Action: Mouse scrolled (458, 359) with delta (0, 0)
Screenshot: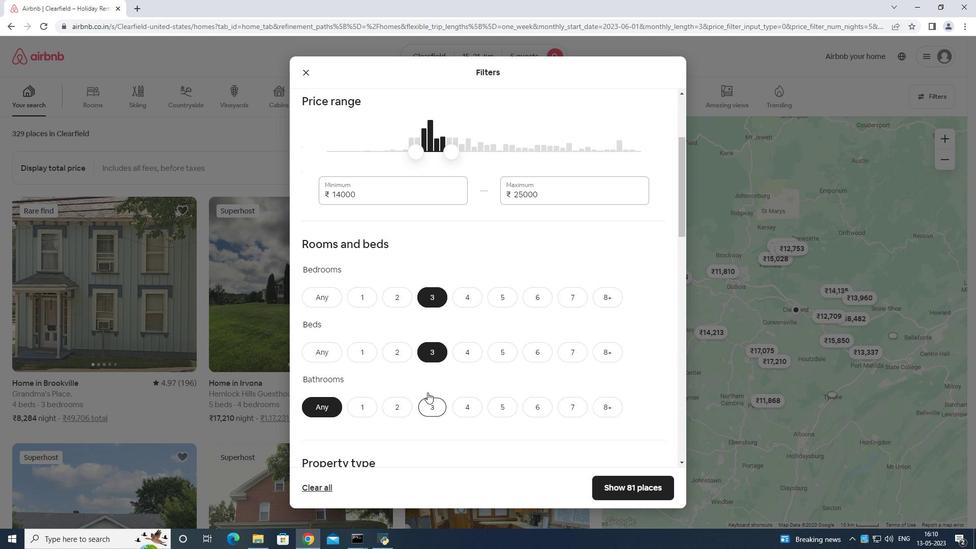 
Action: Mouse moved to (464, 362)
Screenshot: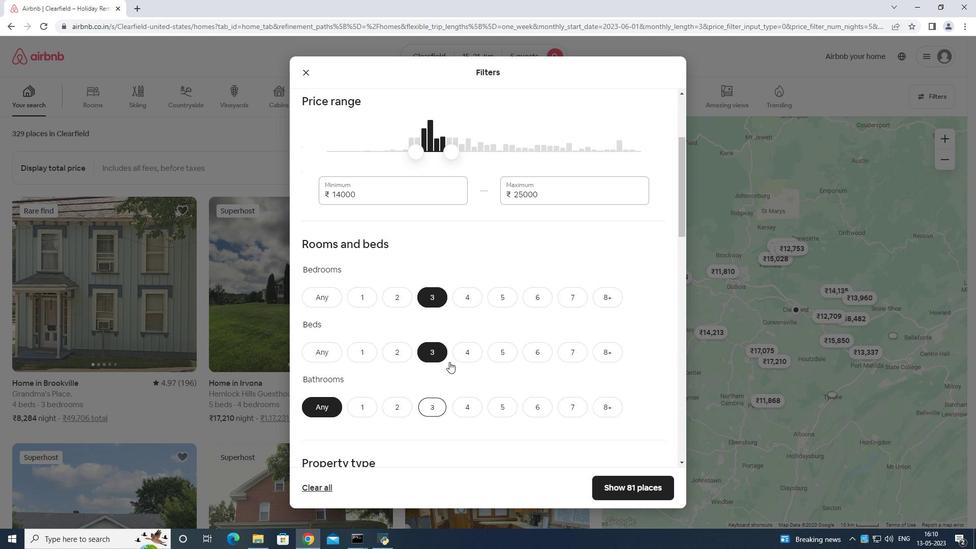 
Action: Mouse scrolled (464, 361) with delta (0, 0)
Screenshot: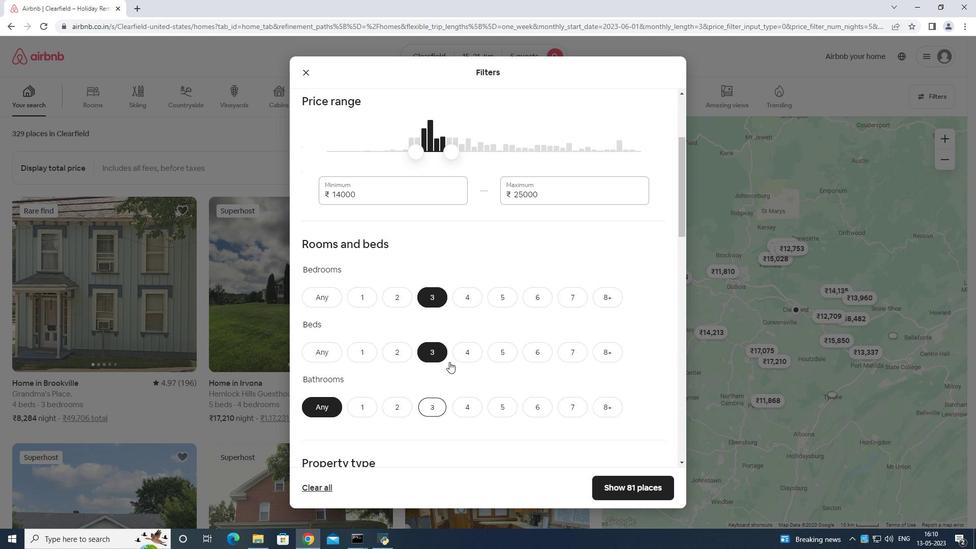 
Action: Mouse moved to (468, 362)
Screenshot: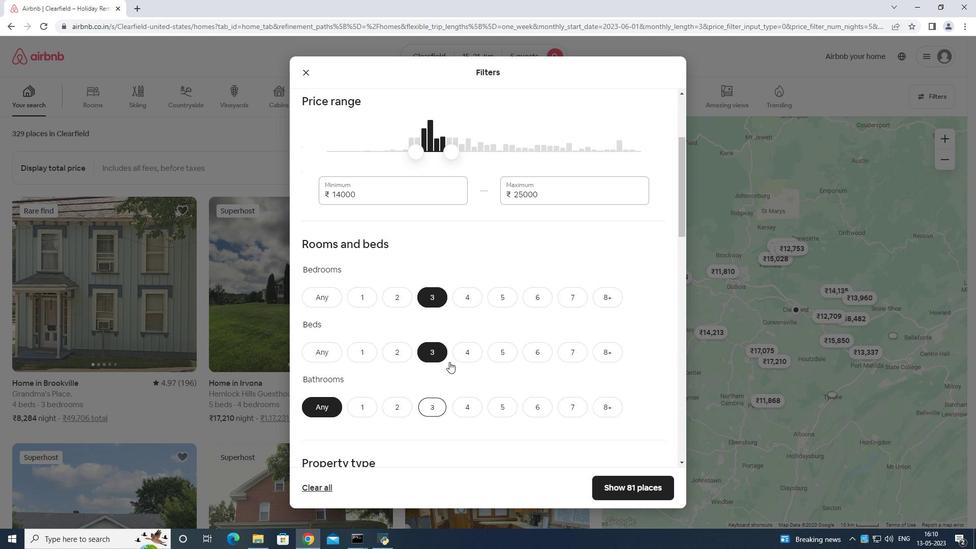 
Action: Mouse scrolled (468, 362) with delta (0, 0)
Screenshot: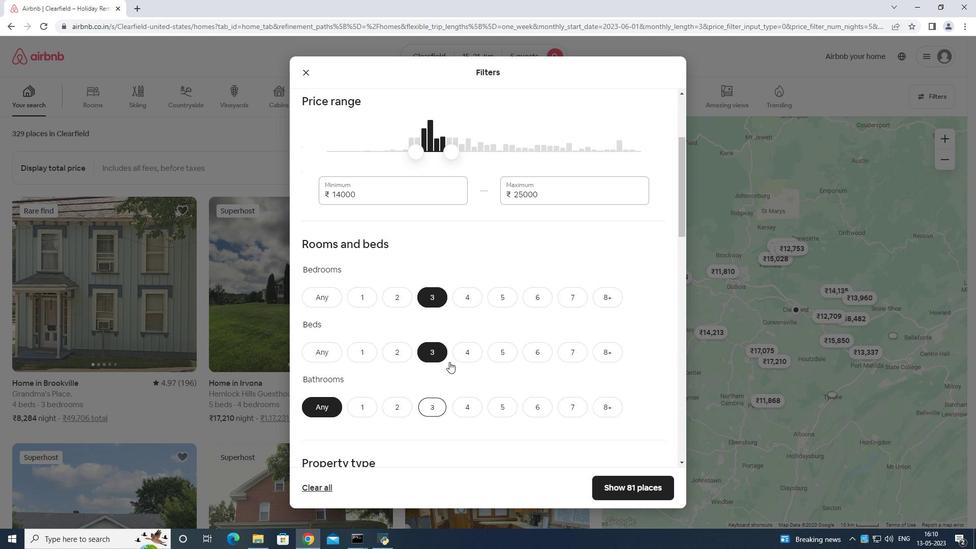
Action: Mouse moved to (474, 361)
Screenshot: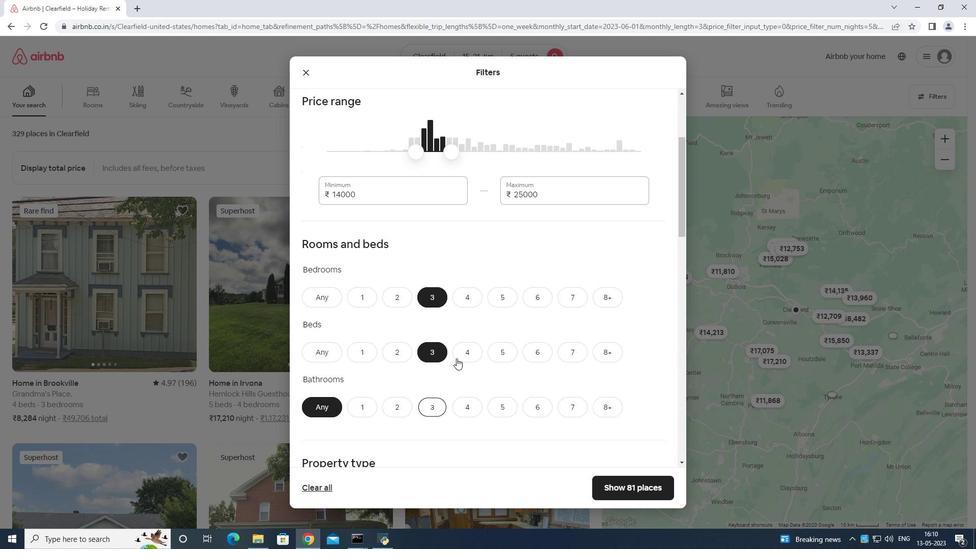 
Action: Mouse scrolled (474, 361) with delta (0, 0)
Screenshot: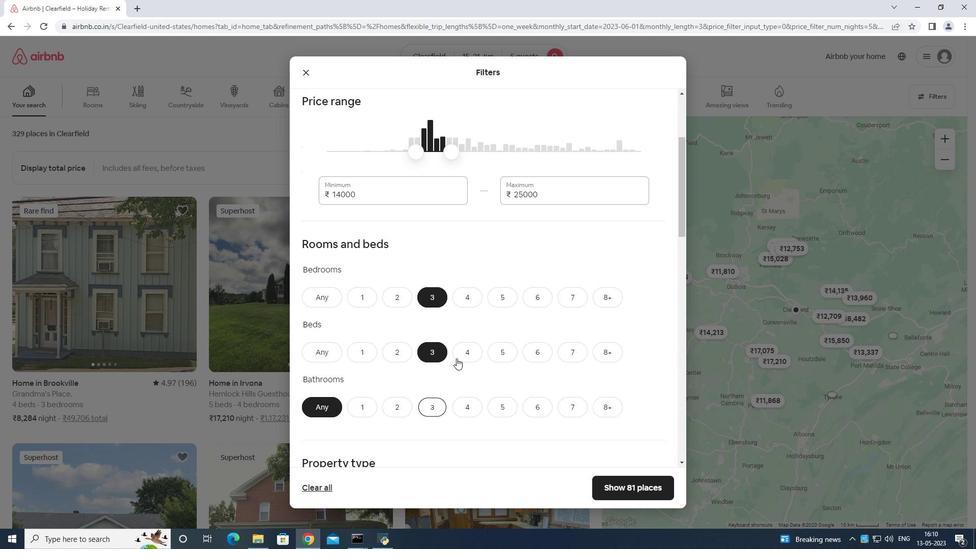 
Action: Mouse moved to (335, 301)
Screenshot: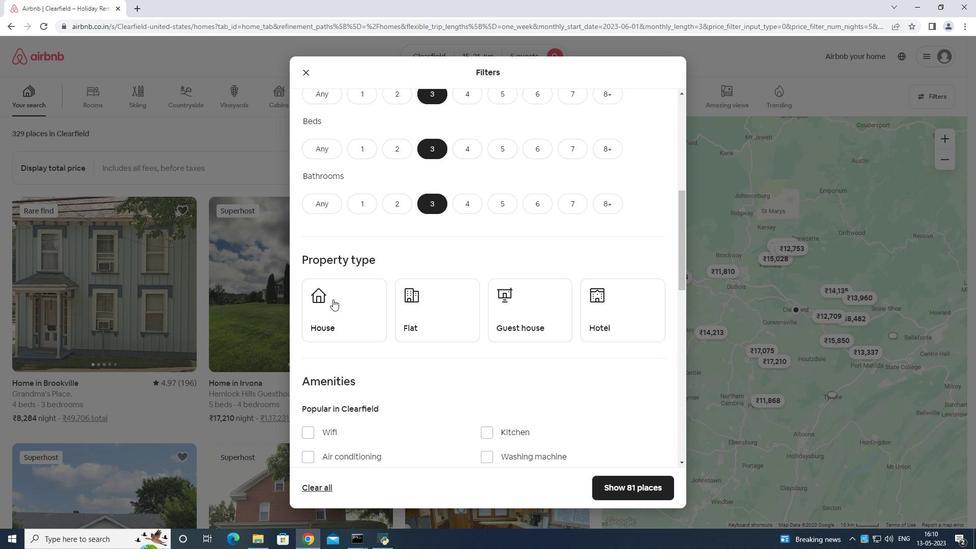 
Action: Mouse pressed left at (335, 301)
Screenshot: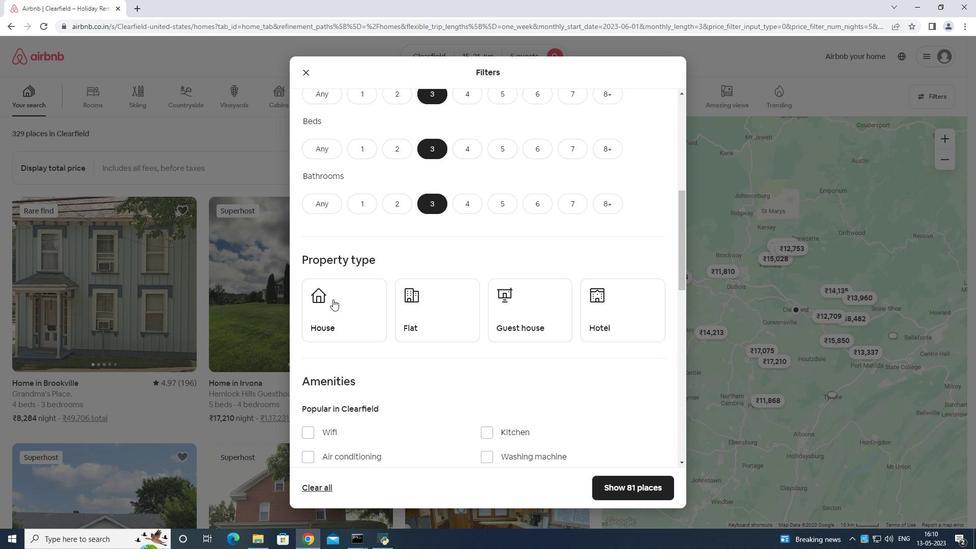 
Action: Mouse moved to (389, 304)
Screenshot: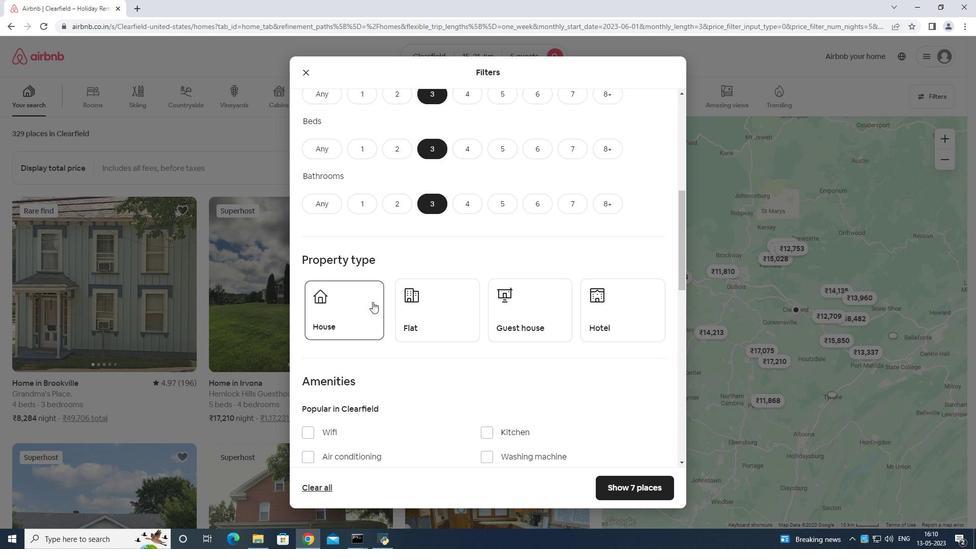 
Action: Mouse pressed left at (389, 304)
Screenshot: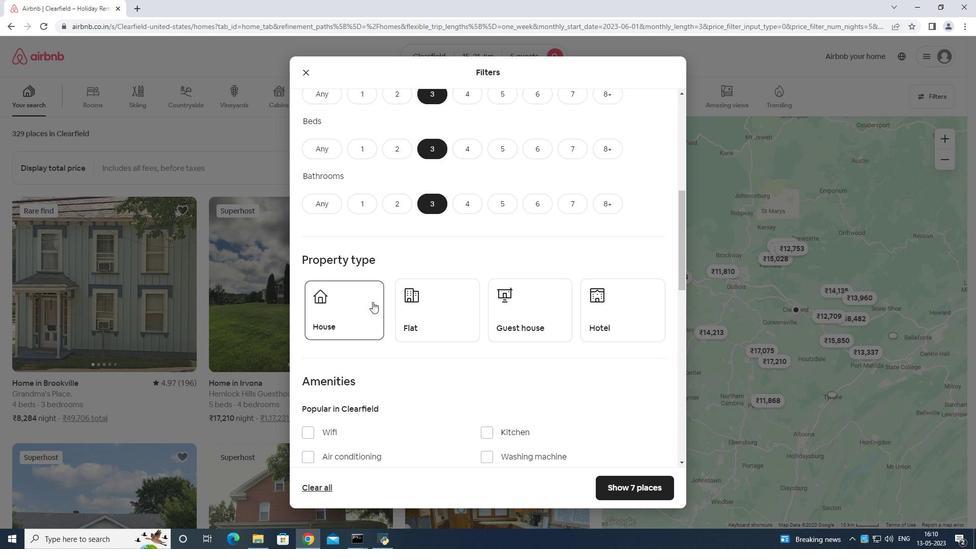 
Action: Mouse moved to (448, 308)
Screenshot: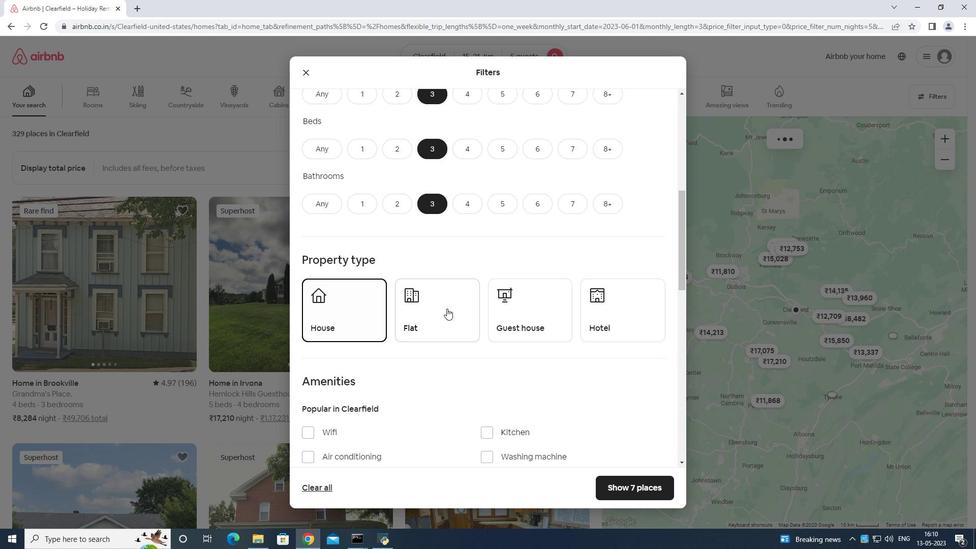 
Action: Mouse pressed left at (448, 308)
Screenshot: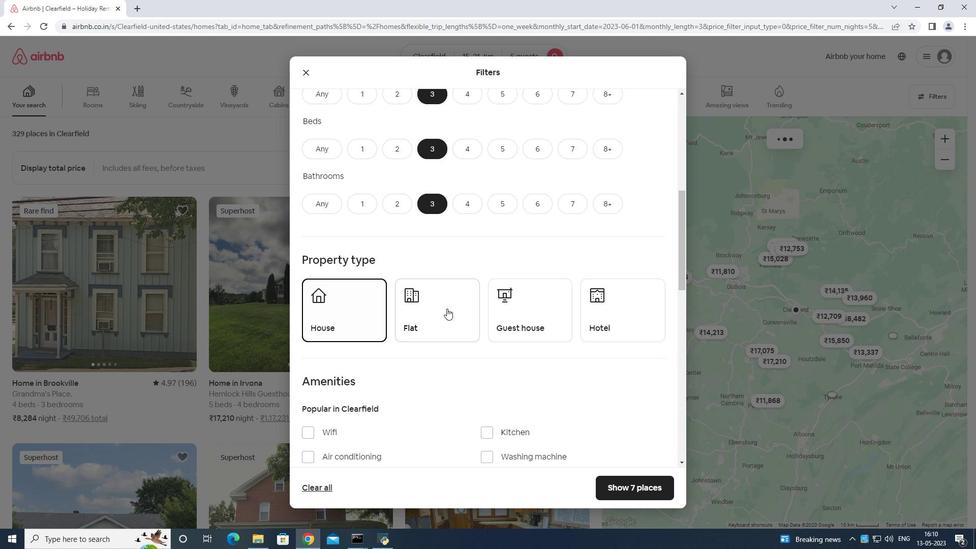 
Action: Mouse moved to (525, 313)
Screenshot: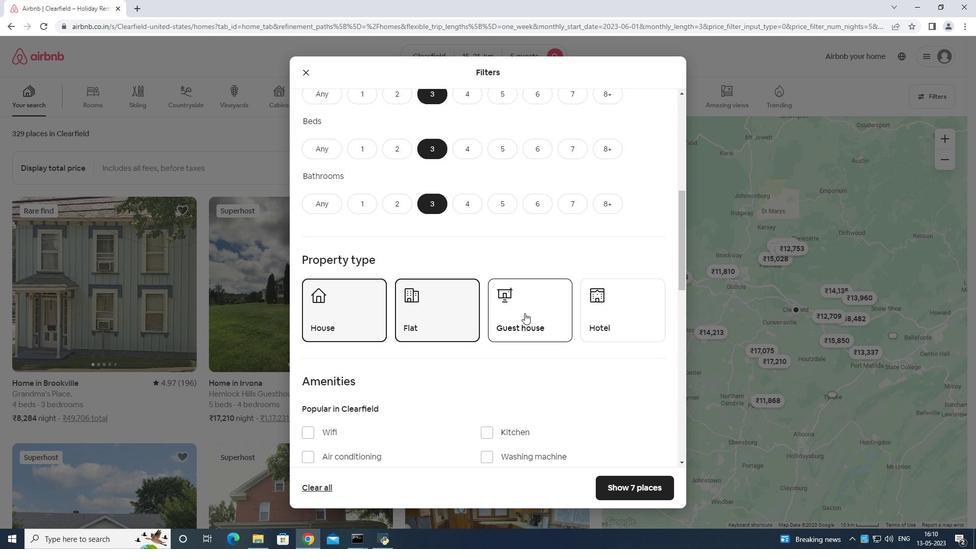 
Action: Mouse pressed left at (525, 313)
Screenshot: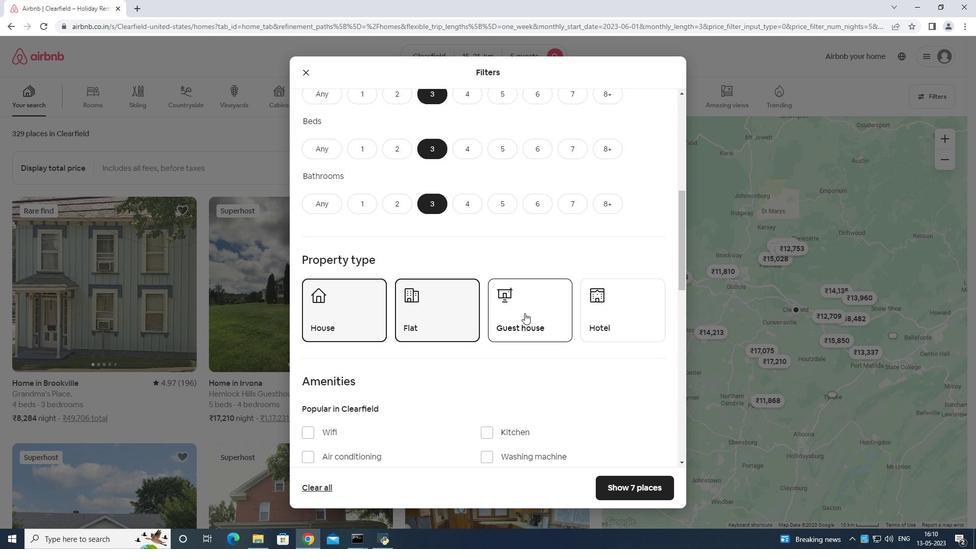 
Action: Mouse moved to (532, 307)
Screenshot: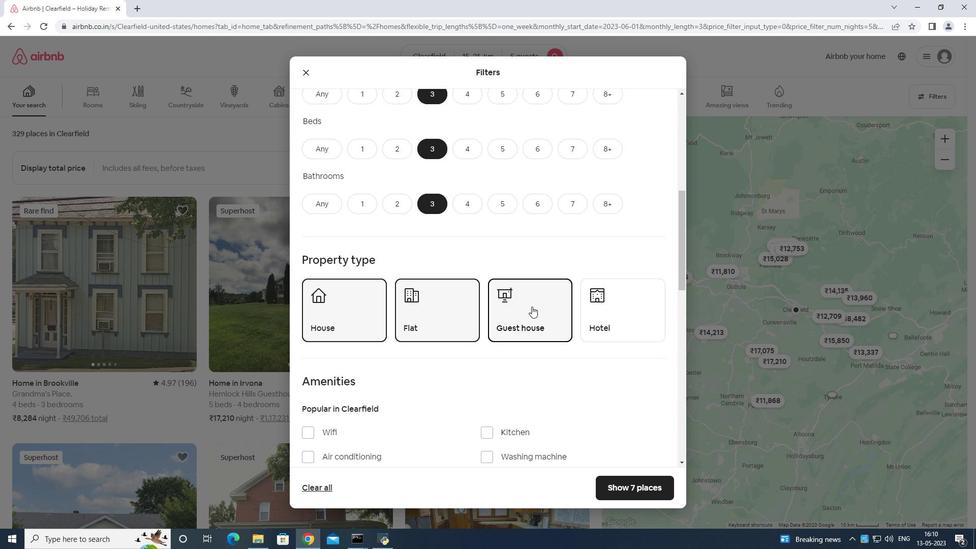 
Action: Mouse scrolled (532, 306) with delta (0, 0)
Screenshot: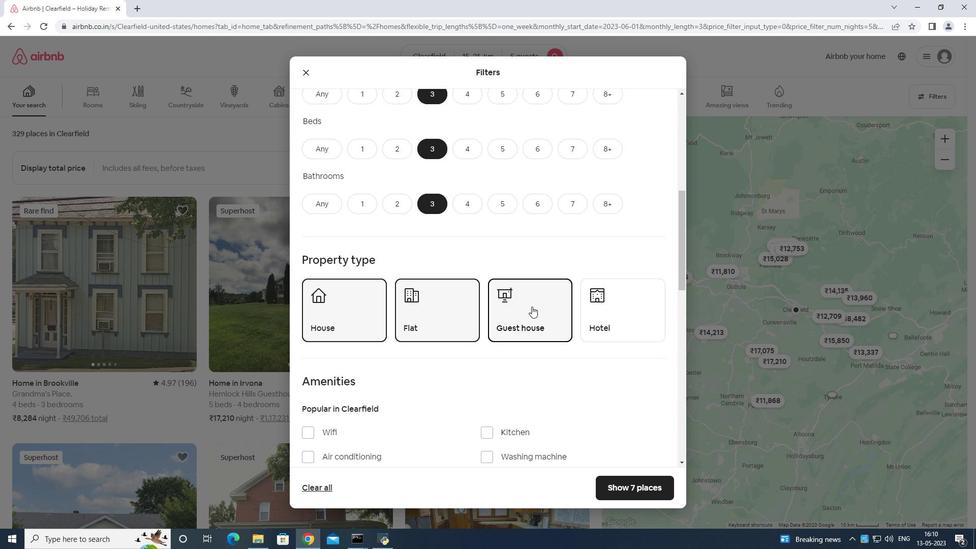 
Action: Mouse moved to (532, 311)
Screenshot: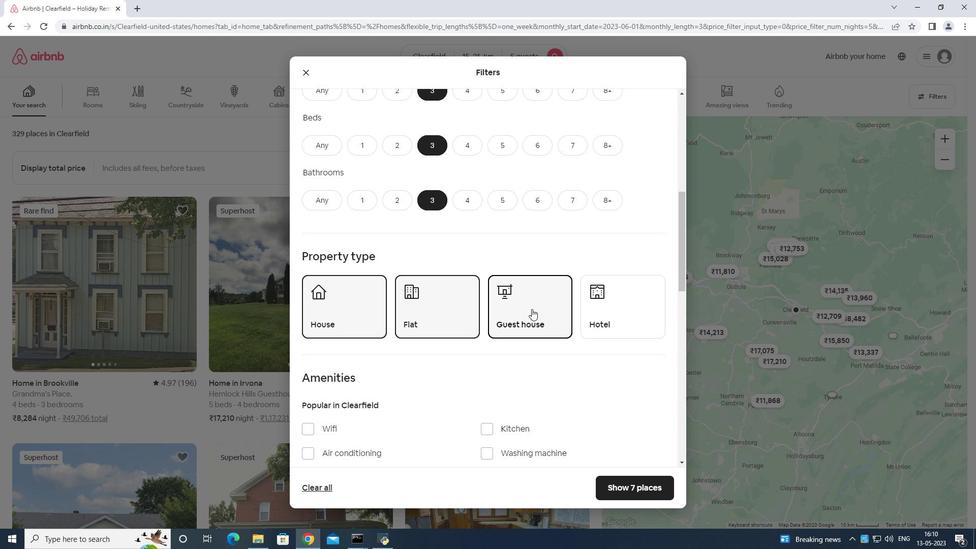 
Action: Mouse scrolled (532, 311) with delta (0, 0)
Screenshot: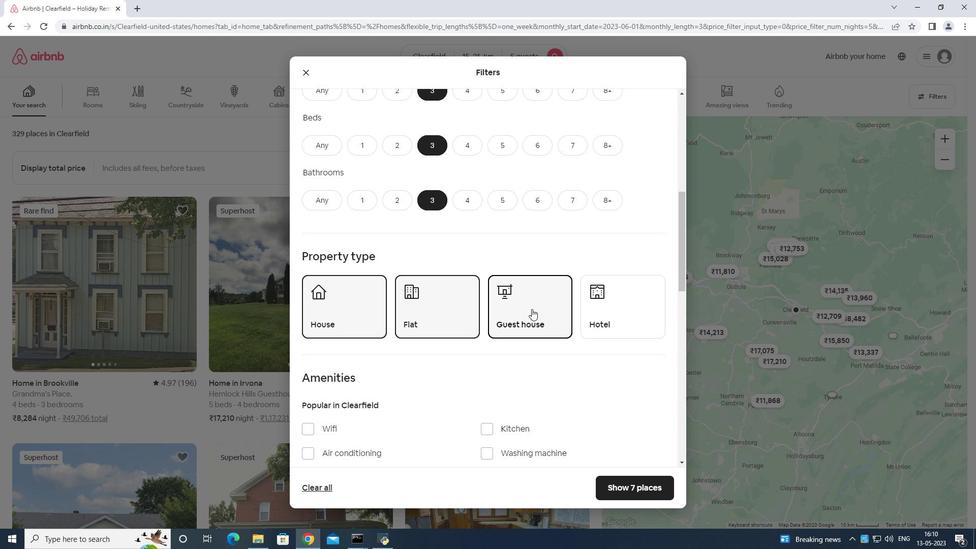 
Action: Mouse moved to (527, 354)
Screenshot: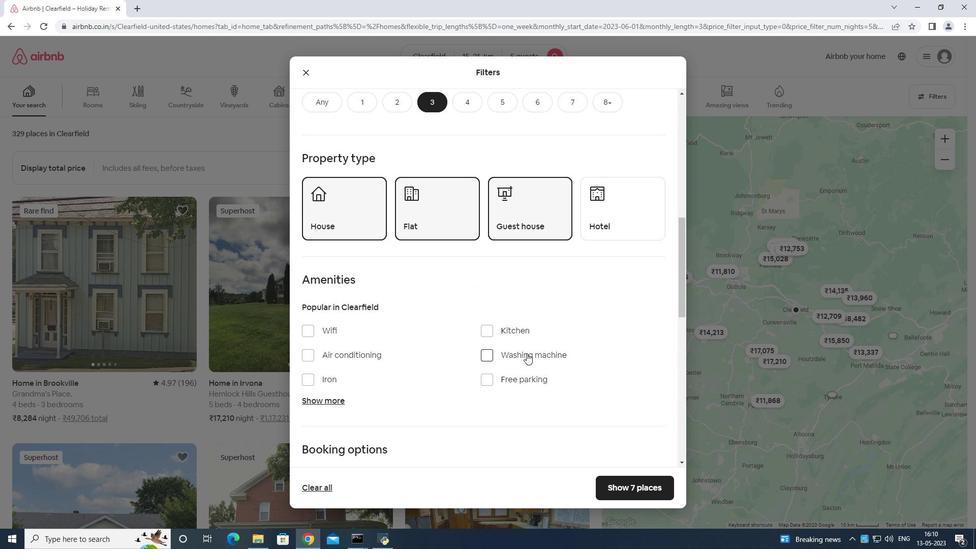 
Action: Mouse scrolled (527, 353) with delta (0, 0)
Screenshot: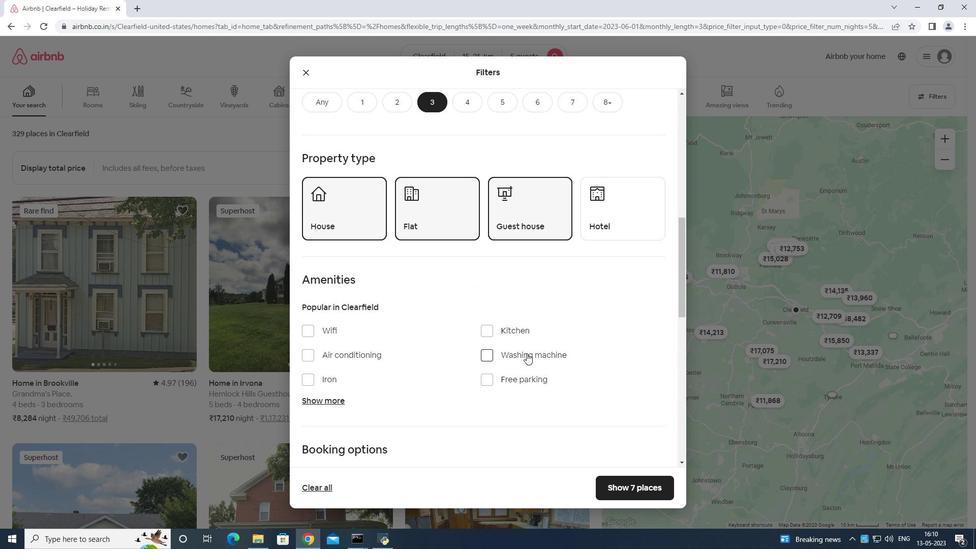 
Action: Mouse moved to (528, 358)
Screenshot: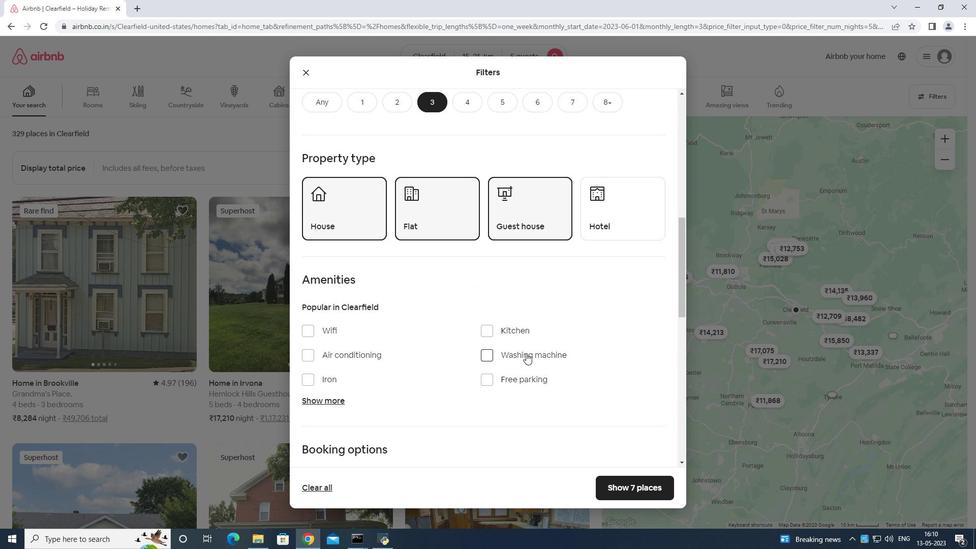 
Action: Mouse scrolled (528, 358) with delta (0, 0)
Screenshot: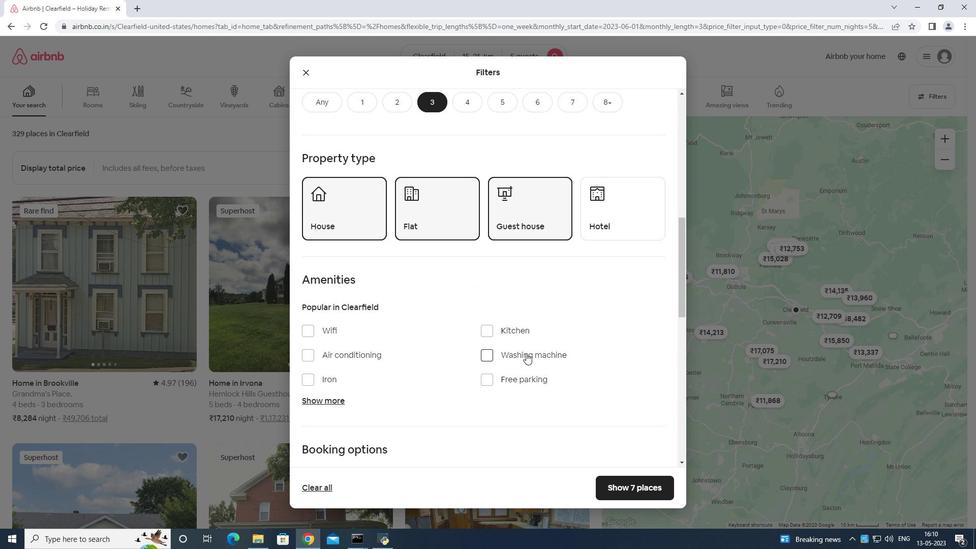 
Action: Mouse moved to (529, 360)
Screenshot: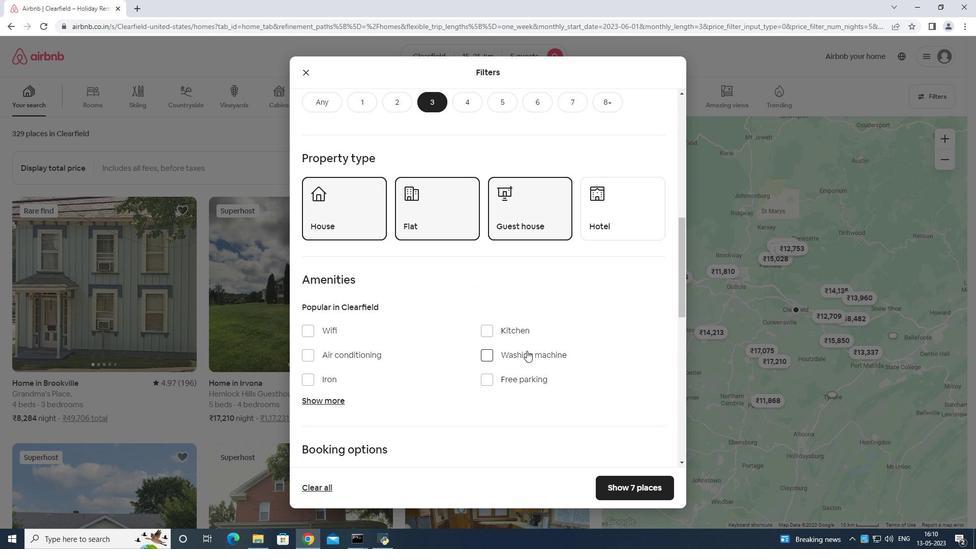 
Action: Mouse scrolled (529, 359) with delta (0, 0)
Screenshot: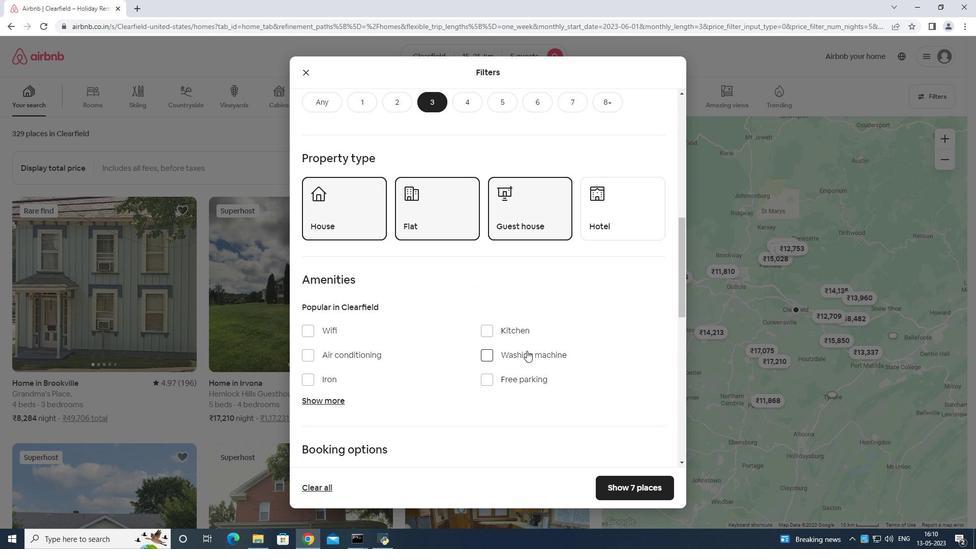 
Action: Mouse moved to (533, 360)
Screenshot: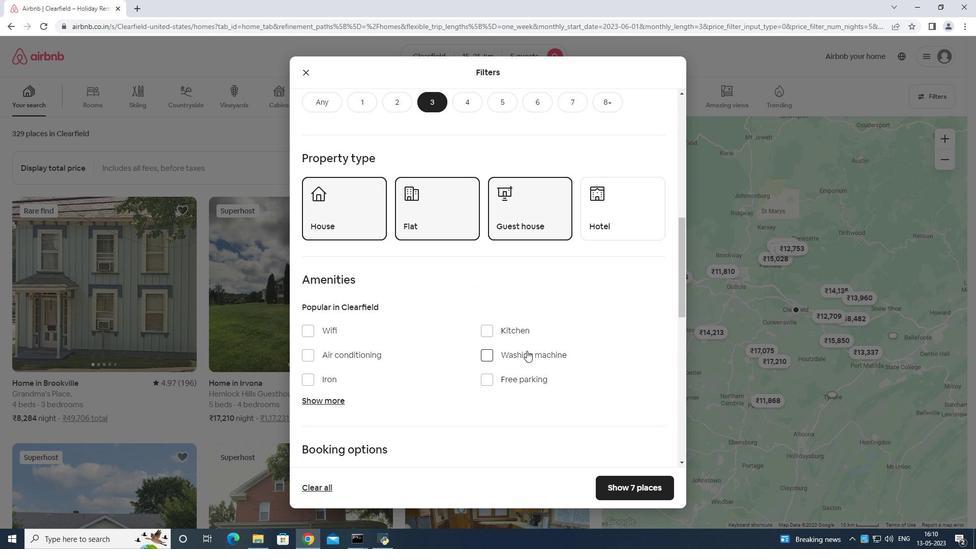 
Action: Mouse scrolled (533, 360) with delta (0, 0)
Screenshot: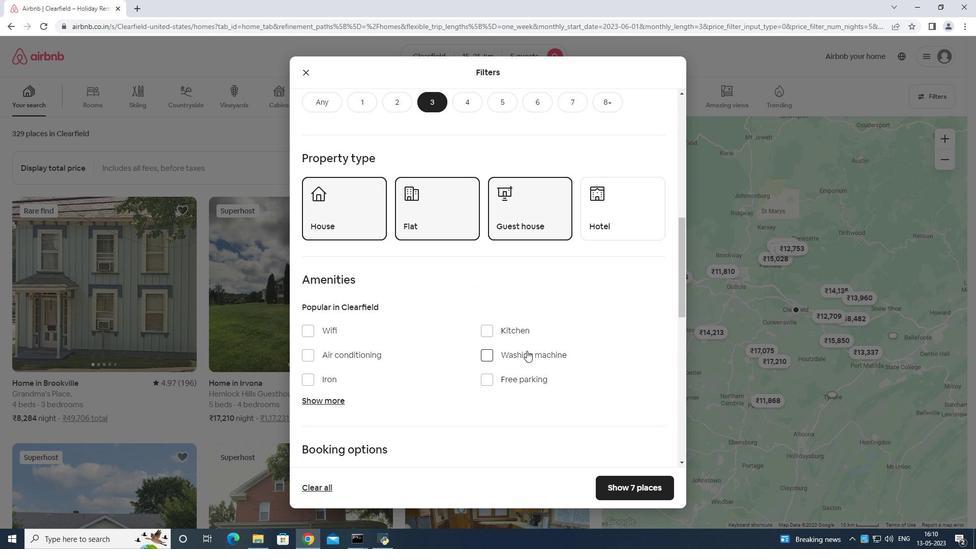 
Action: Mouse moved to (643, 313)
Screenshot: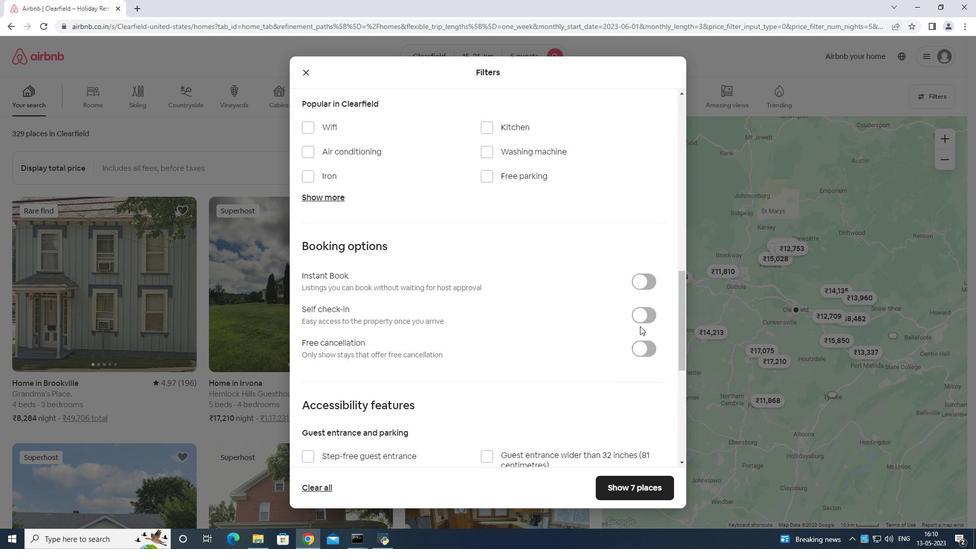 
Action: Mouse pressed left at (643, 313)
Screenshot: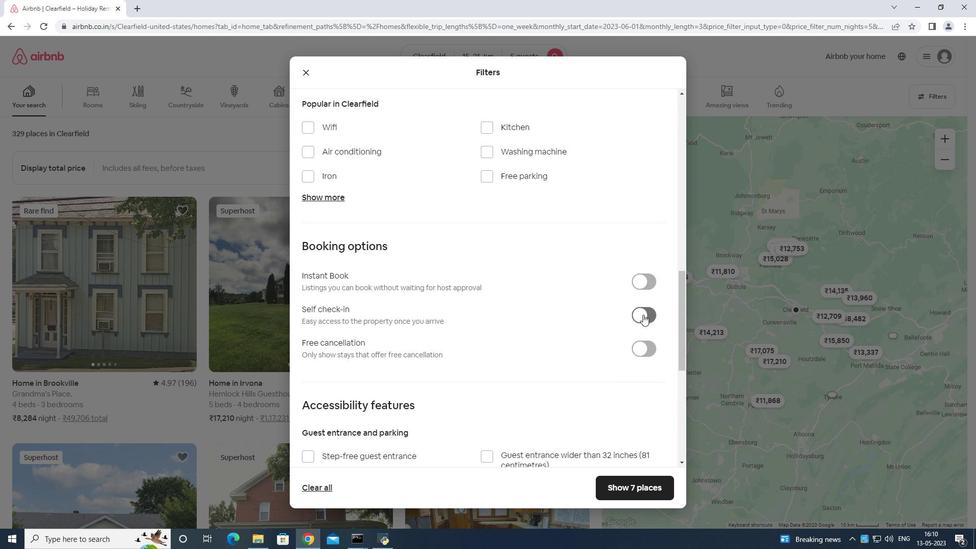 
Action: Mouse moved to (642, 317)
Screenshot: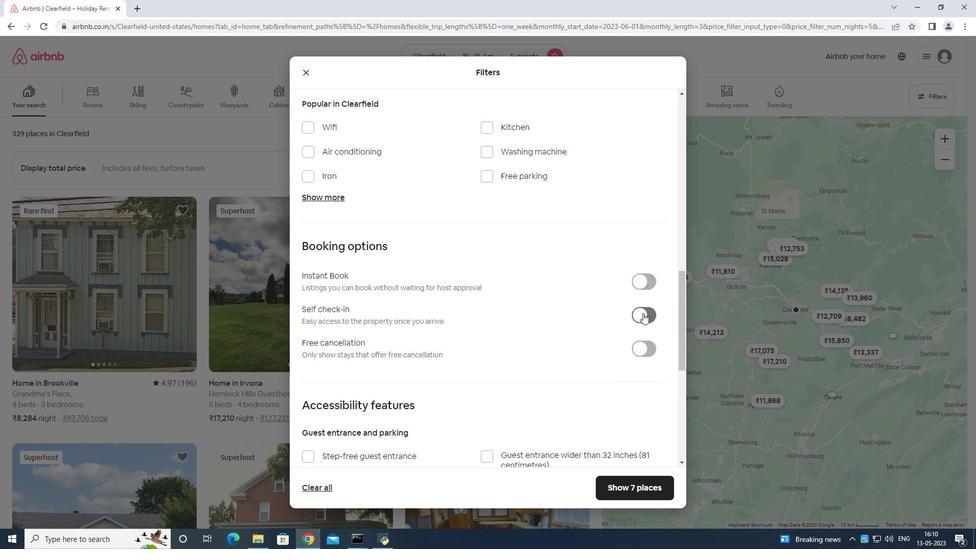
Action: Mouse scrolled (642, 316) with delta (0, 0)
Screenshot: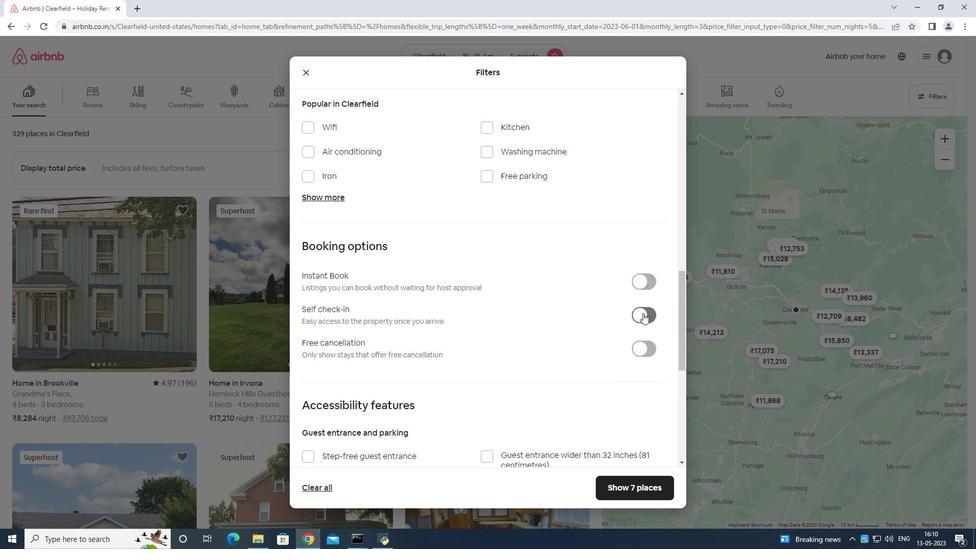 
Action: Mouse moved to (638, 324)
Screenshot: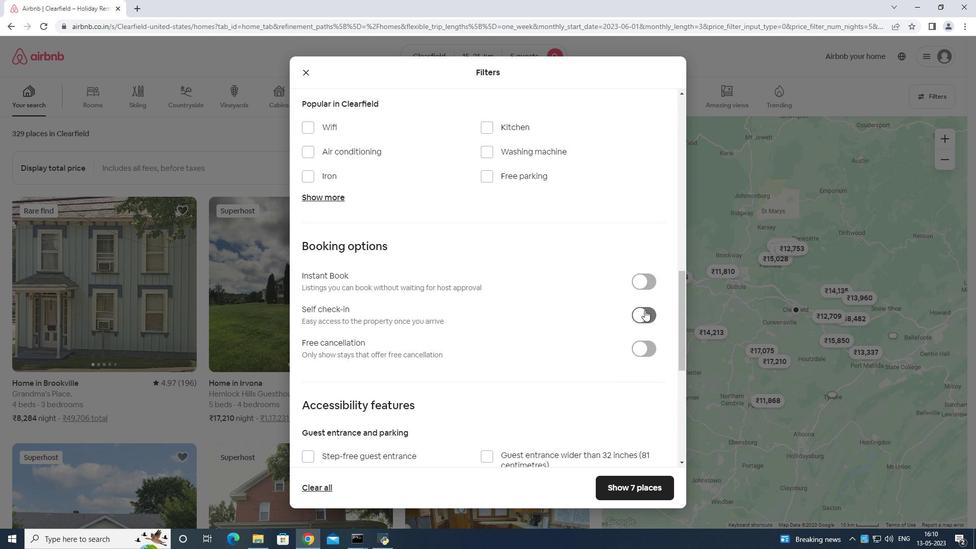 
Action: Mouse scrolled (638, 324) with delta (0, 0)
Screenshot: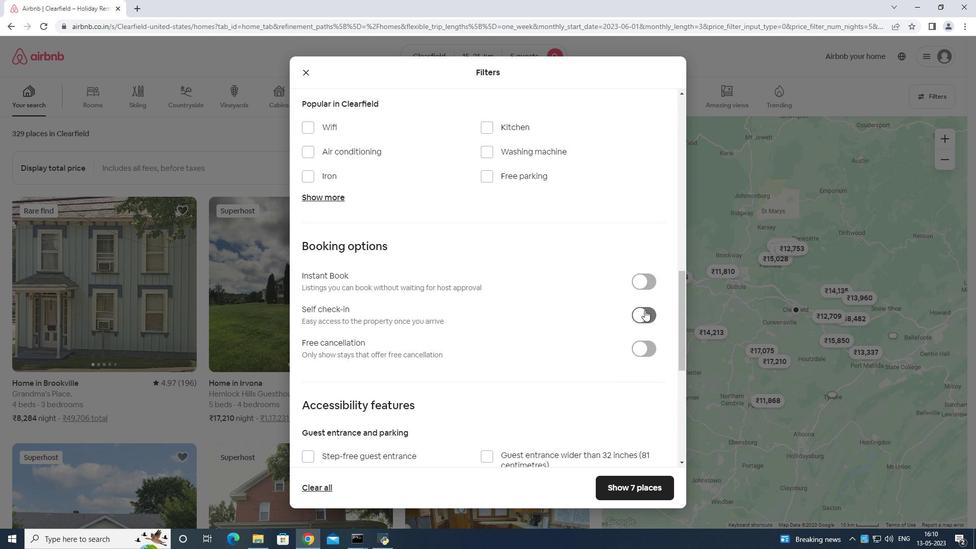 
Action: Mouse moved to (637, 328)
Screenshot: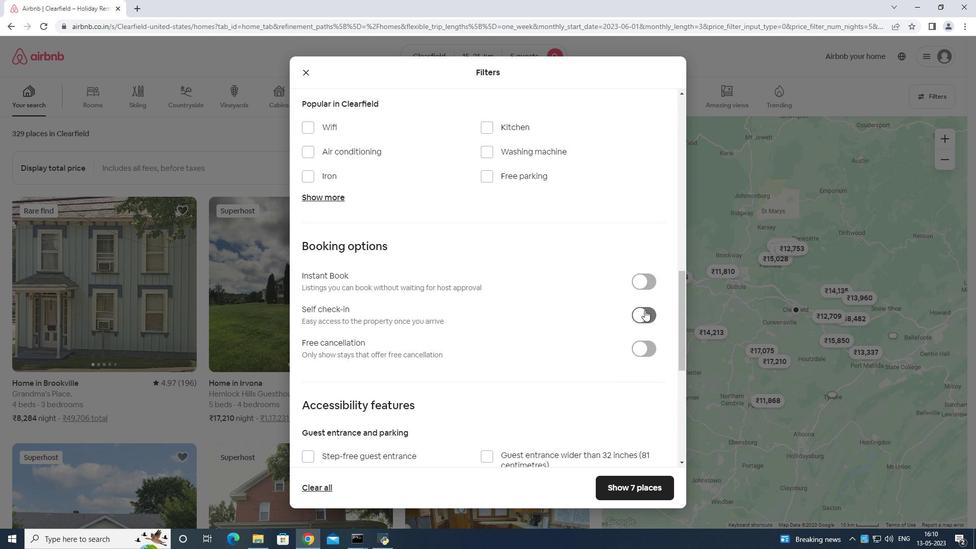
Action: Mouse scrolled (637, 328) with delta (0, 0)
Screenshot: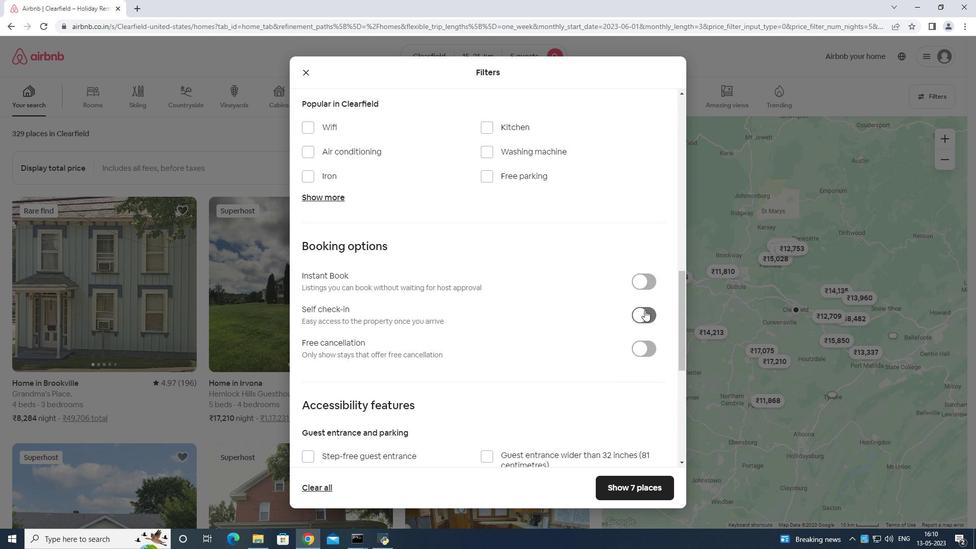 
Action: Mouse moved to (636, 332)
Screenshot: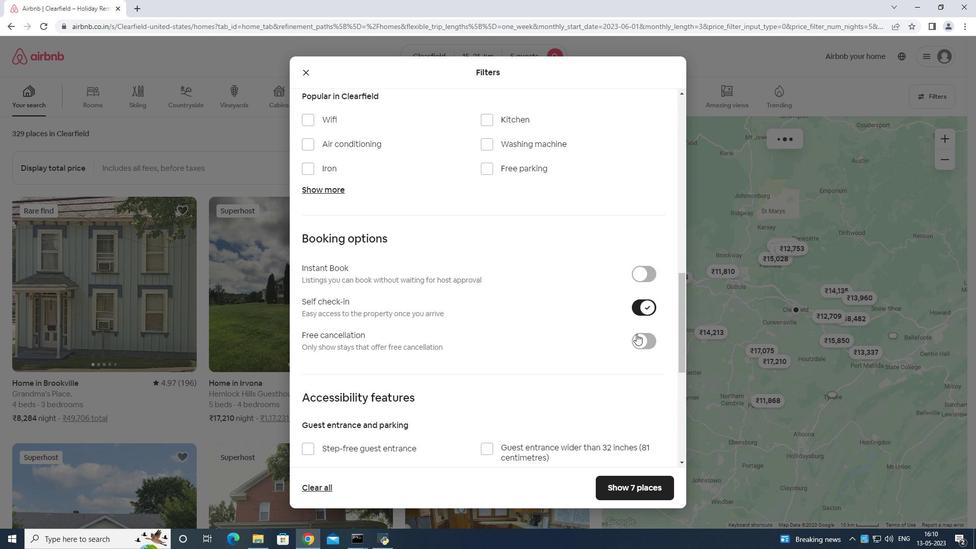 
Action: Mouse scrolled (636, 331) with delta (0, 0)
Screenshot: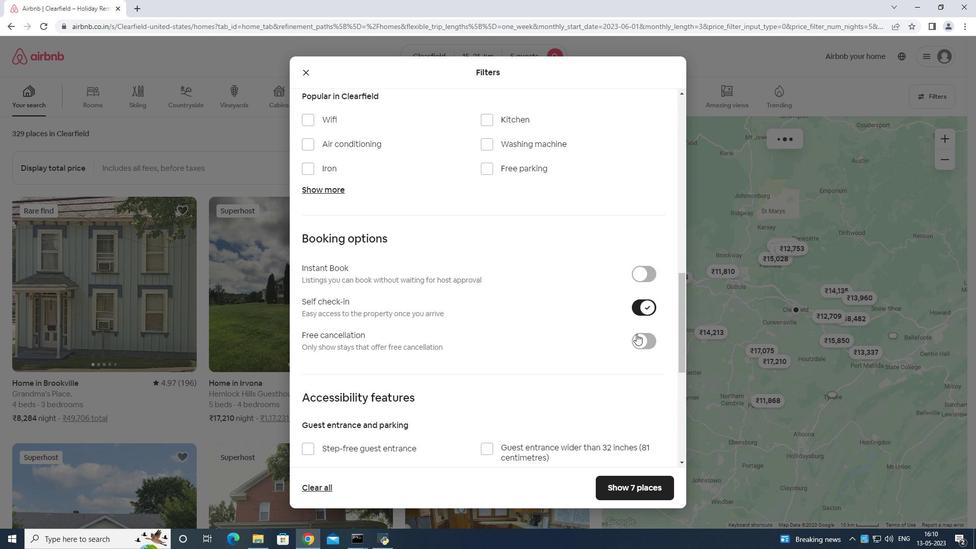 
Action: Mouse moved to (636, 332)
Screenshot: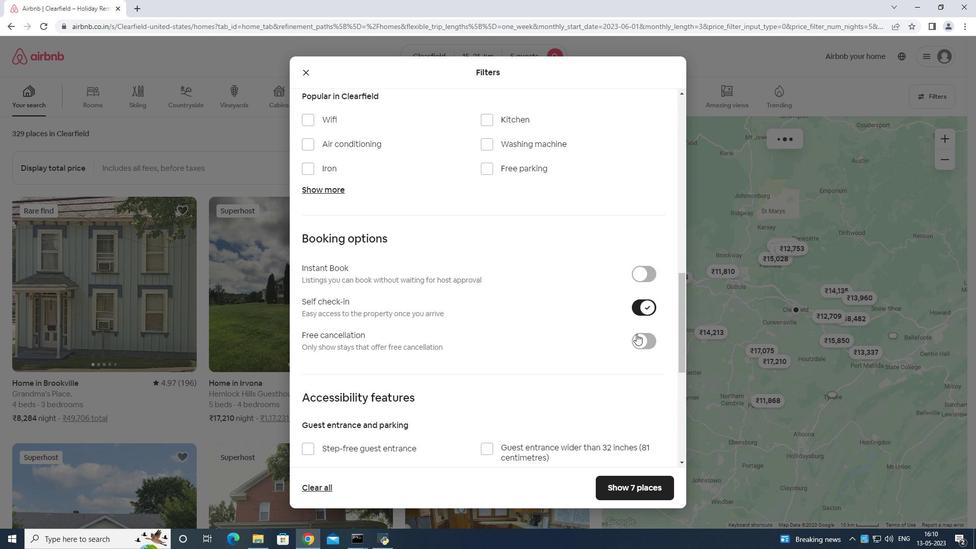 
Action: Mouse scrolled (636, 332) with delta (0, 0)
Screenshot: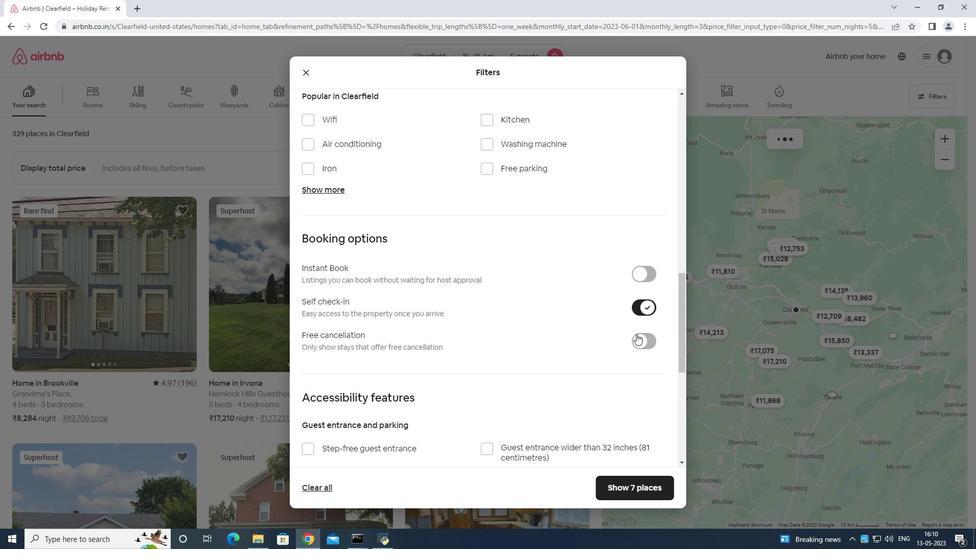 
Action: Mouse moved to (635, 334)
Screenshot: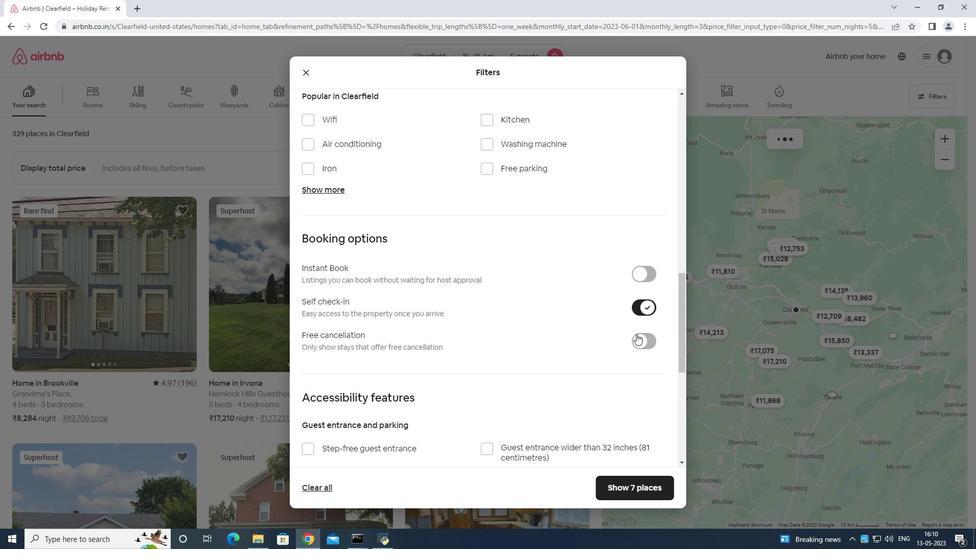 
Action: Mouse scrolled (635, 333) with delta (0, 0)
Screenshot: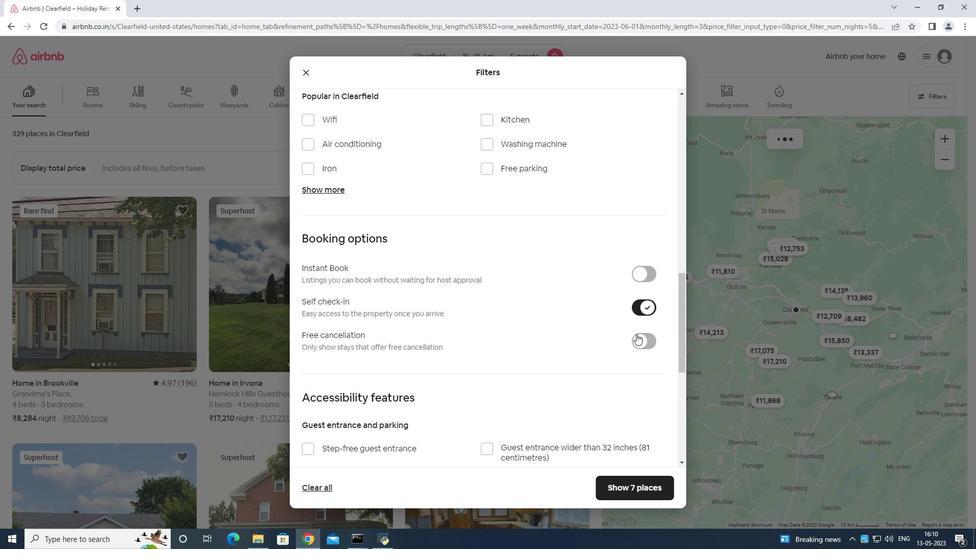
Action: Mouse moved to (635, 334)
Screenshot: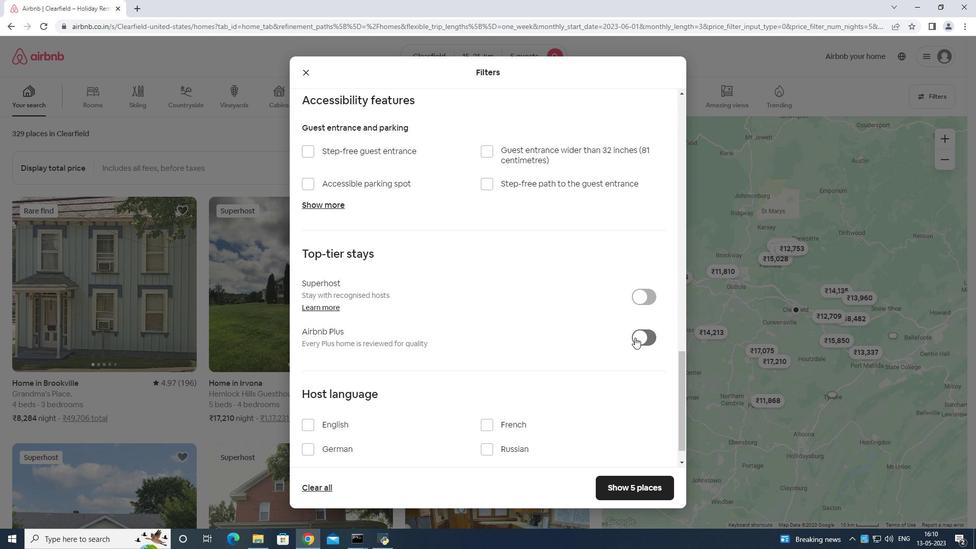 
Action: Mouse scrolled (635, 334) with delta (0, 0)
Screenshot: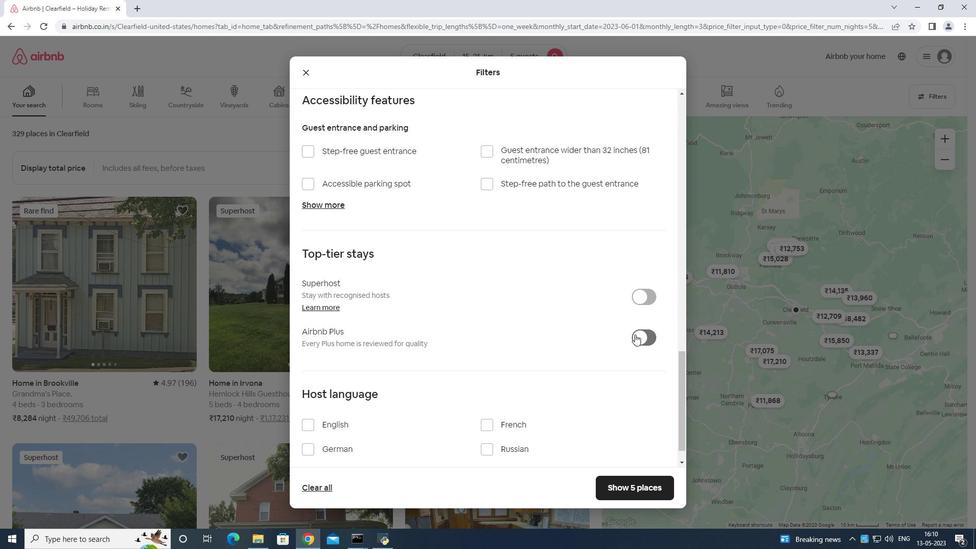 
Action: Mouse scrolled (635, 334) with delta (0, 0)
Screenshot: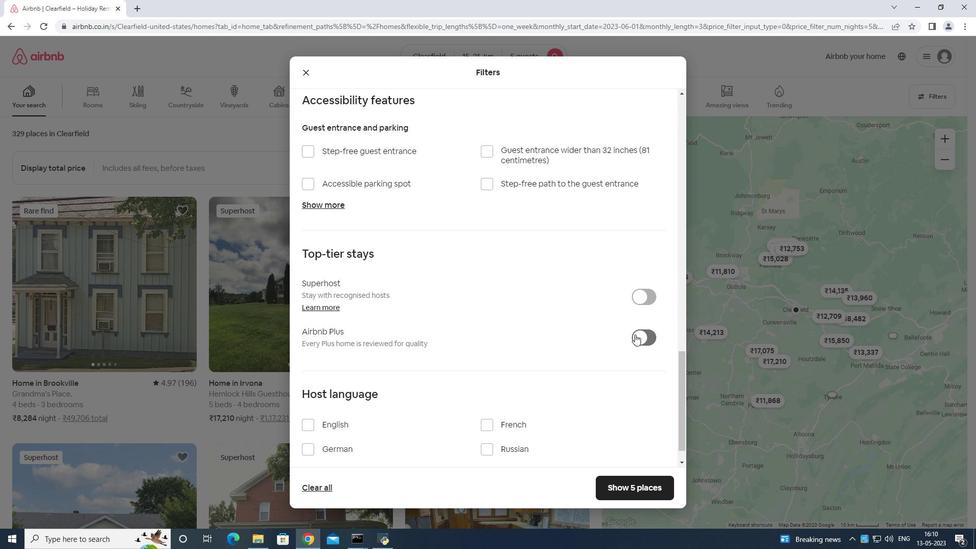 
Action: Mouse moved to (634, 335)
Screenshot: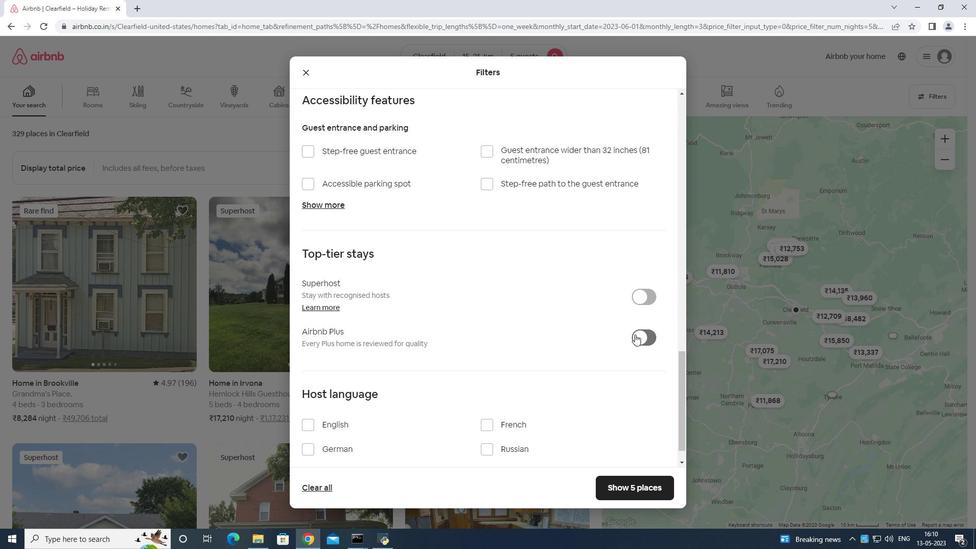 
Action: Mouse scrolled (634, 334) with delta (0, 0)
Screenshot: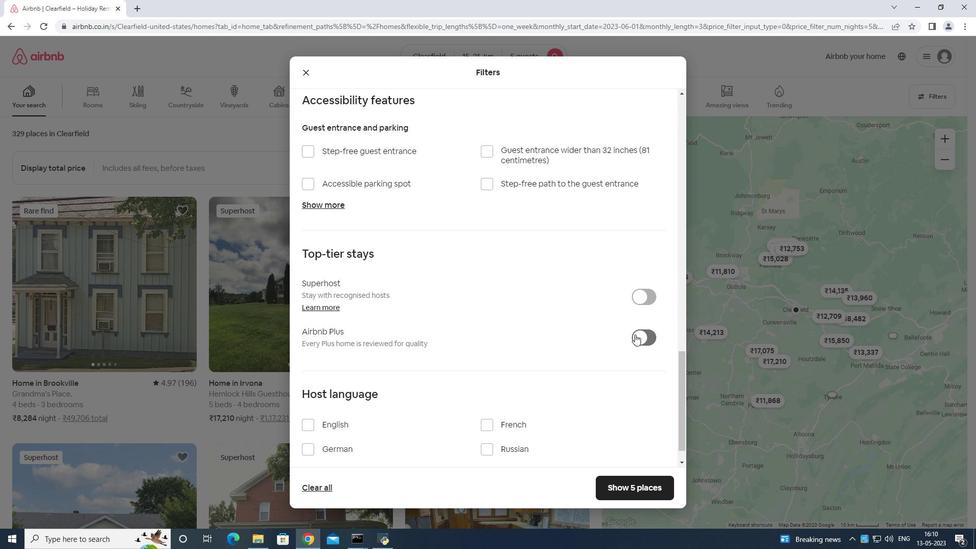 
Action: Mouse moved to (303, 393)
Screenshot: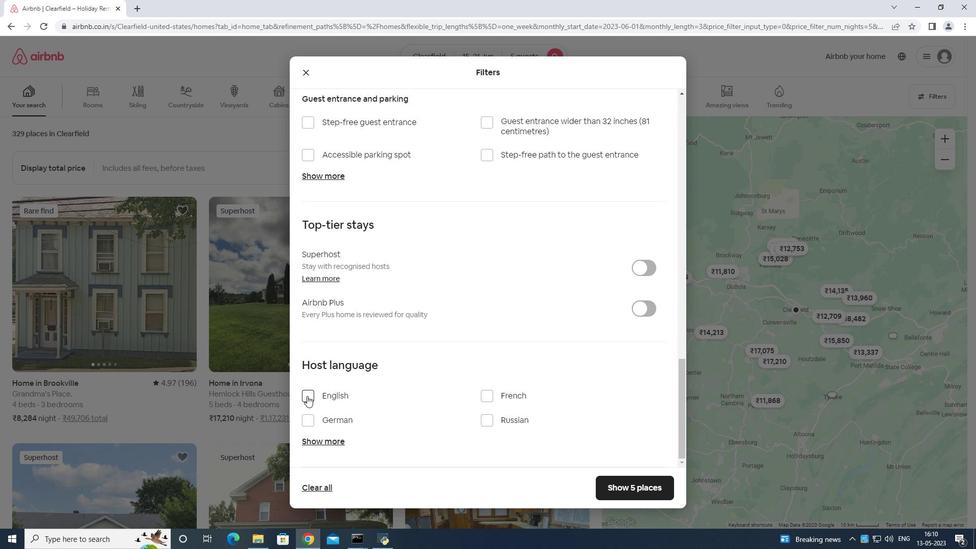 
Action: Mouse pressed left at (303, 393)
Screenshot: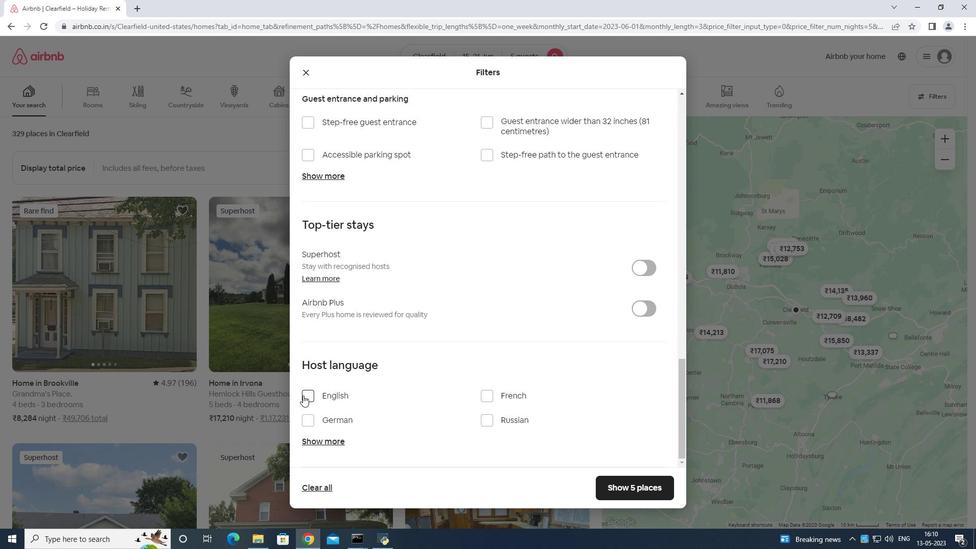 
Action: Mouse moved to (647, 485)
Screenshot: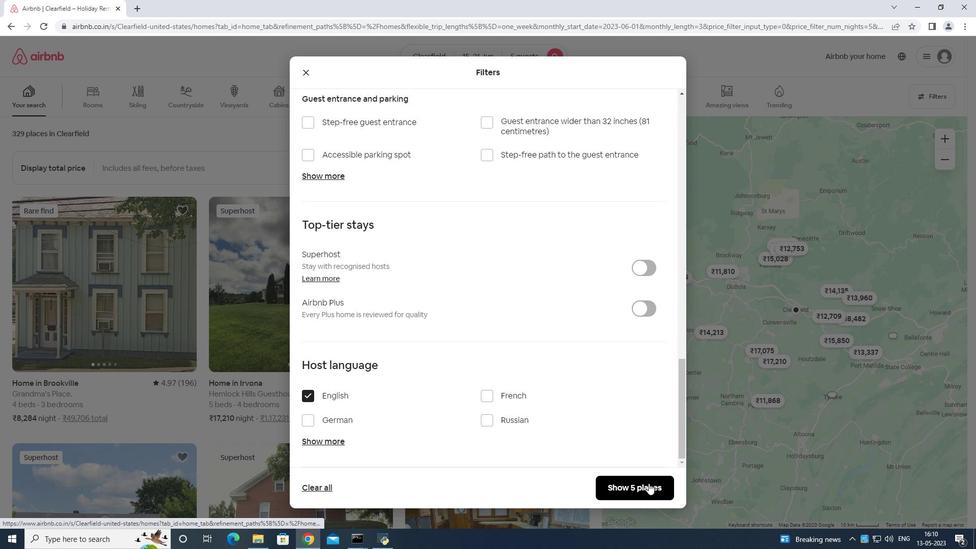 
Action: Mouse pressed left at (647, 485)
Screenshot: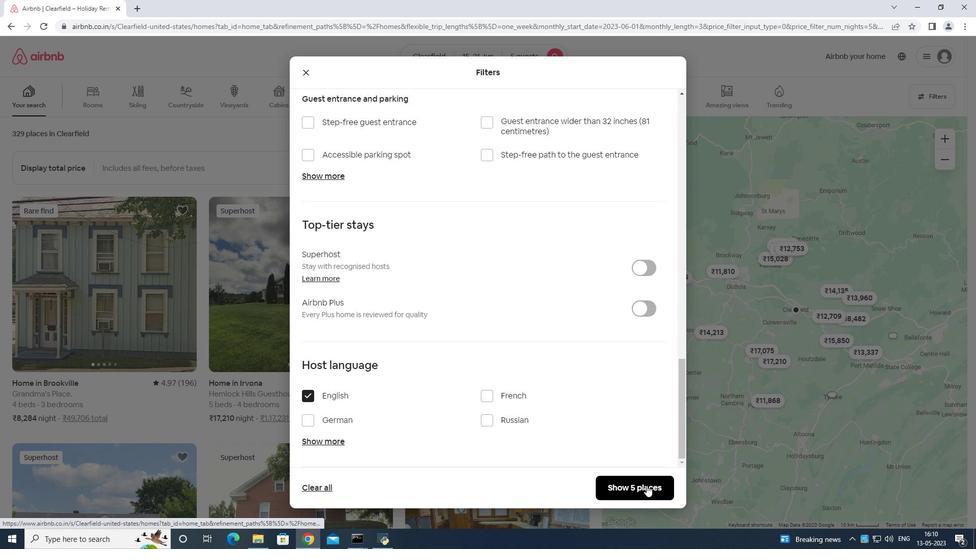 
